 Task: Open Card Volunteer Work Review in Board Social Media Influencer Identification and Outreach to Workspace Leadership Coaching Services and add a team member Softage.4@softage.net, a label Red, a checklist Customer Relationship Management (CRM), an attachment from your google drive, a color Red and finally, add a card description 'Research and develop new service delivery process' and a comment 'This task requires us to be detail-oriented and meticulous, ensuring that we do not overlook anything important.'. Add a start date 'Jan 08, 1900' with a due date 'Jan 15, 1900'
Action: Mouse moved to (86, 404)
Screenshot: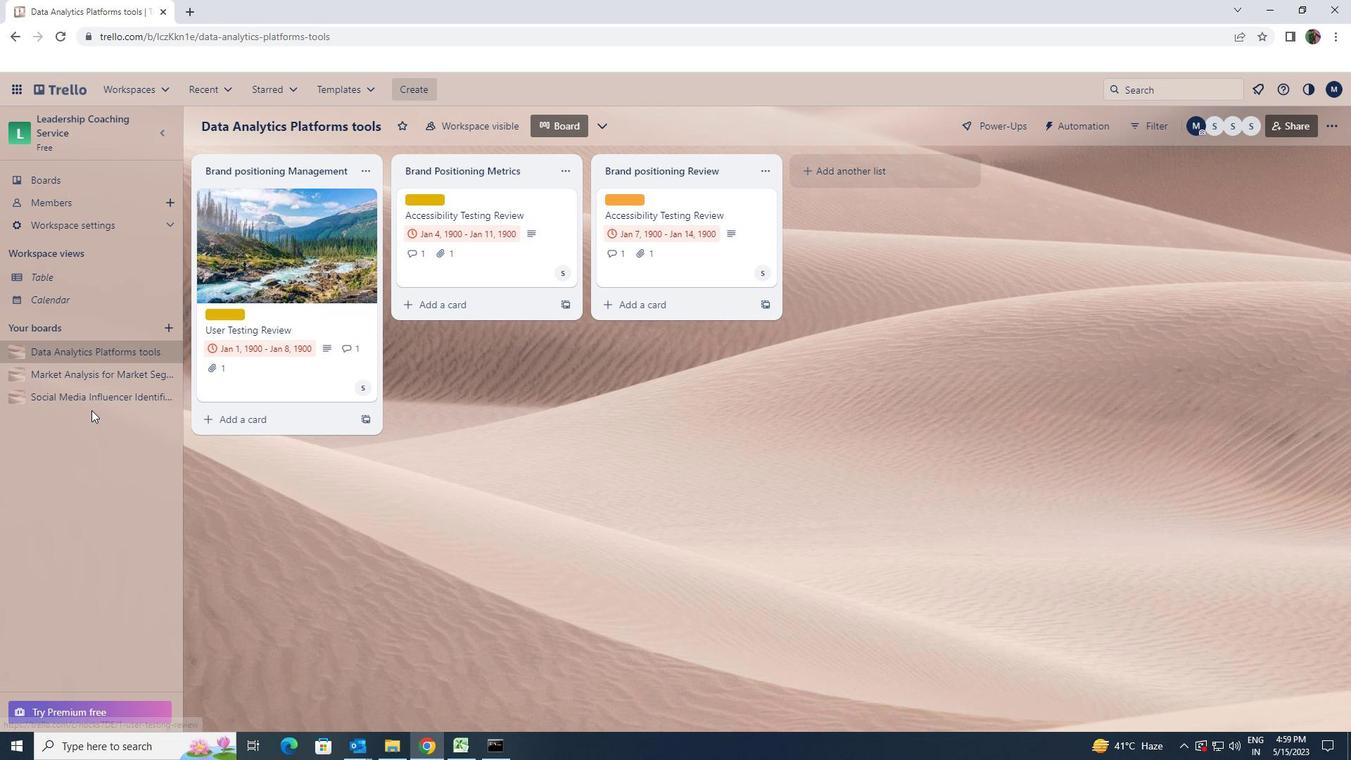 
Action: Mouse pressed left at (86, 404)
Screenshot: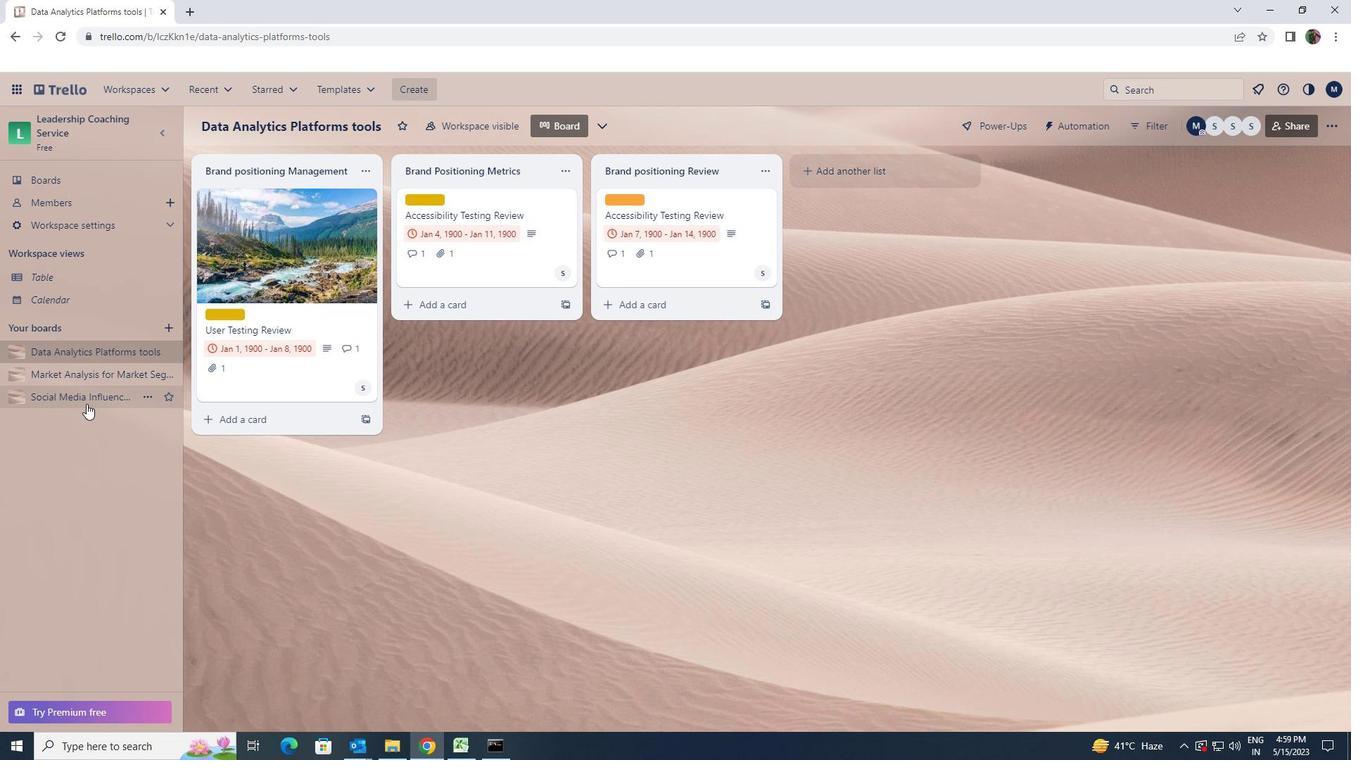 
Action: Mouse moved to (725, 207)
Screenshot: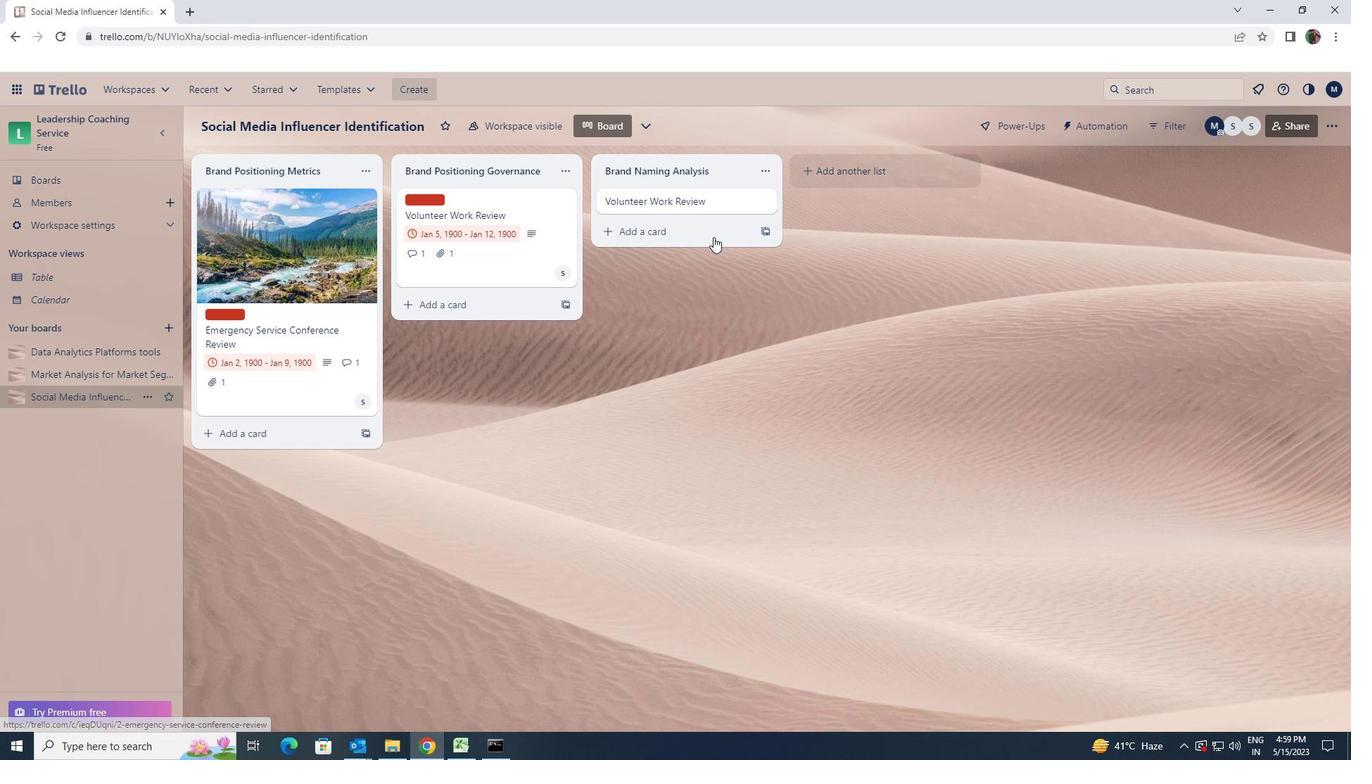 
Action: Mouse pressed left at (725, 207)
Screenshot: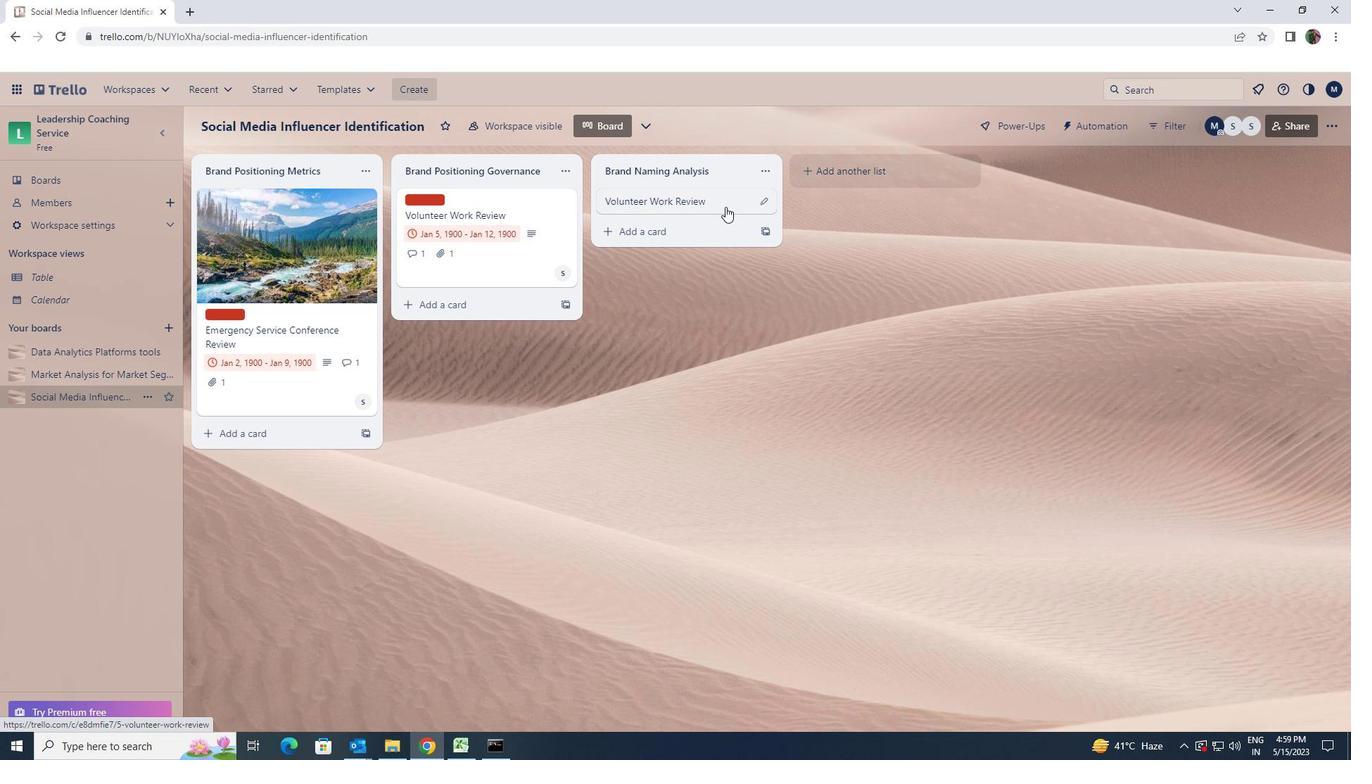 
Action: Mouse moved to (832, 204)
Screenshot: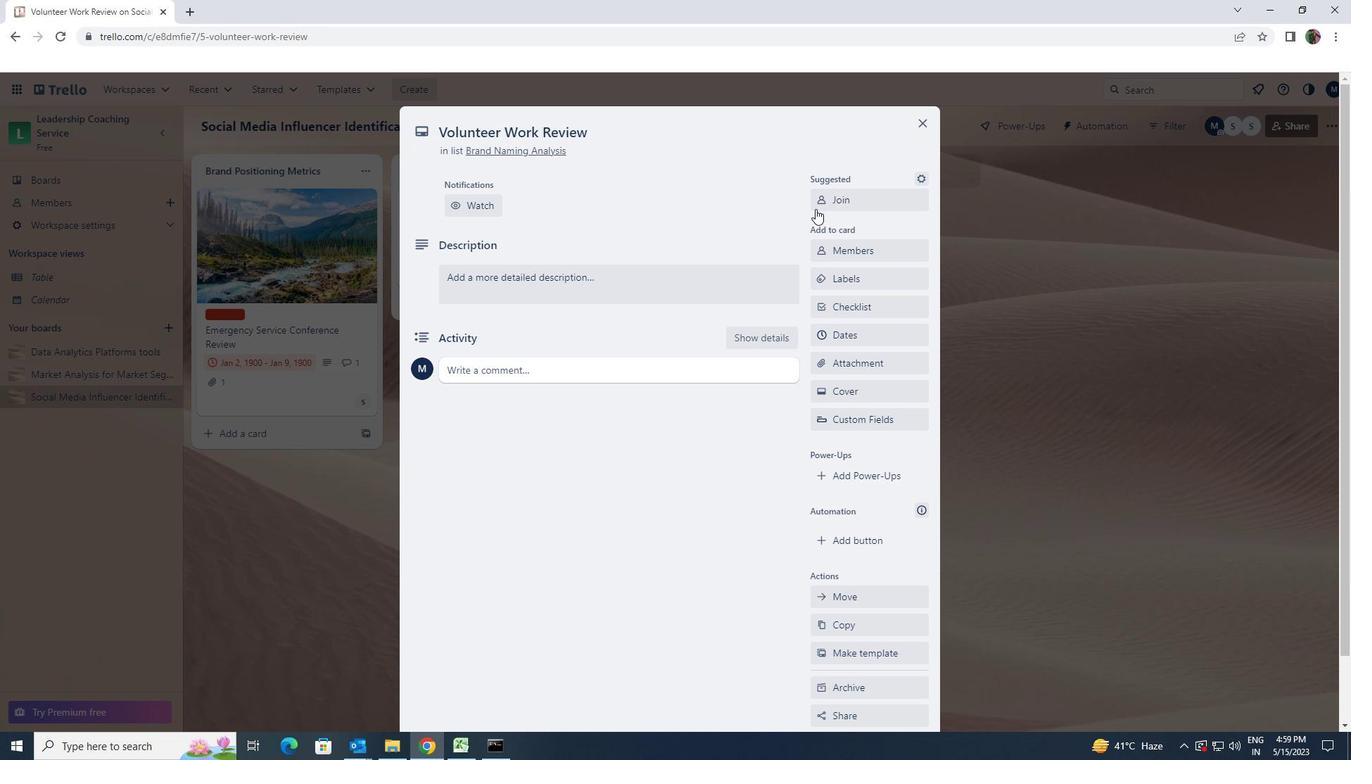 
Action: Mouse pressed left at (832, 204)
Screenshot: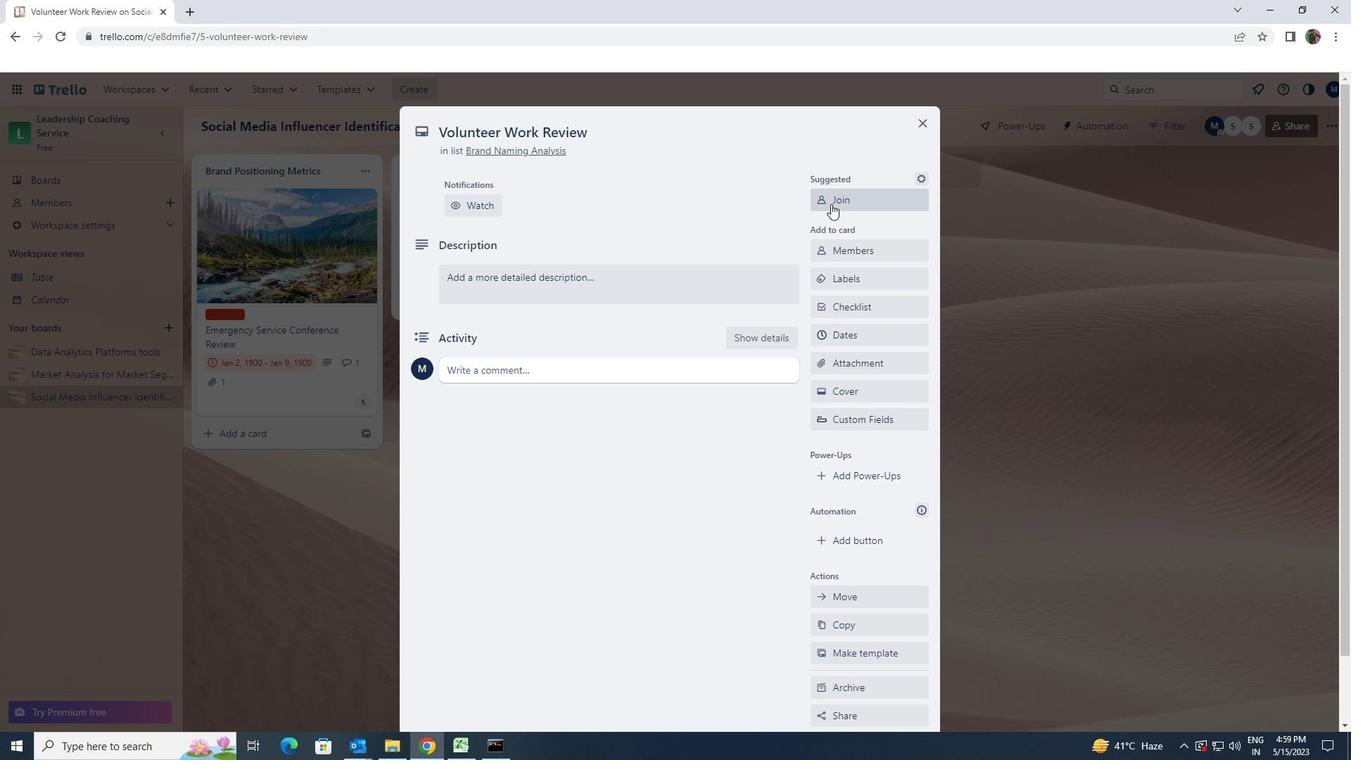 
Action: Mouse pressed left at (832, 204)
Screenshot: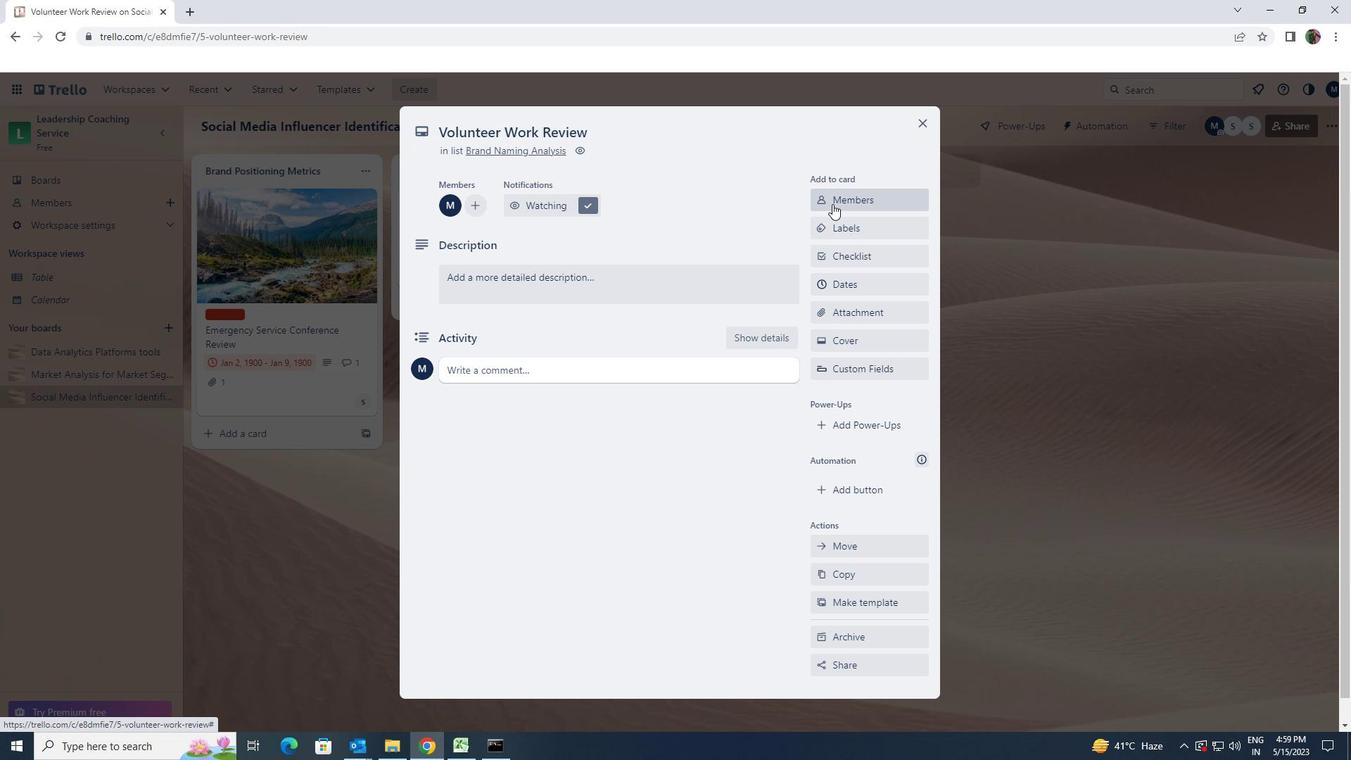
Action: Key pressed softage.4<Key.shift>@SOFTAGE.NET
Screenshot: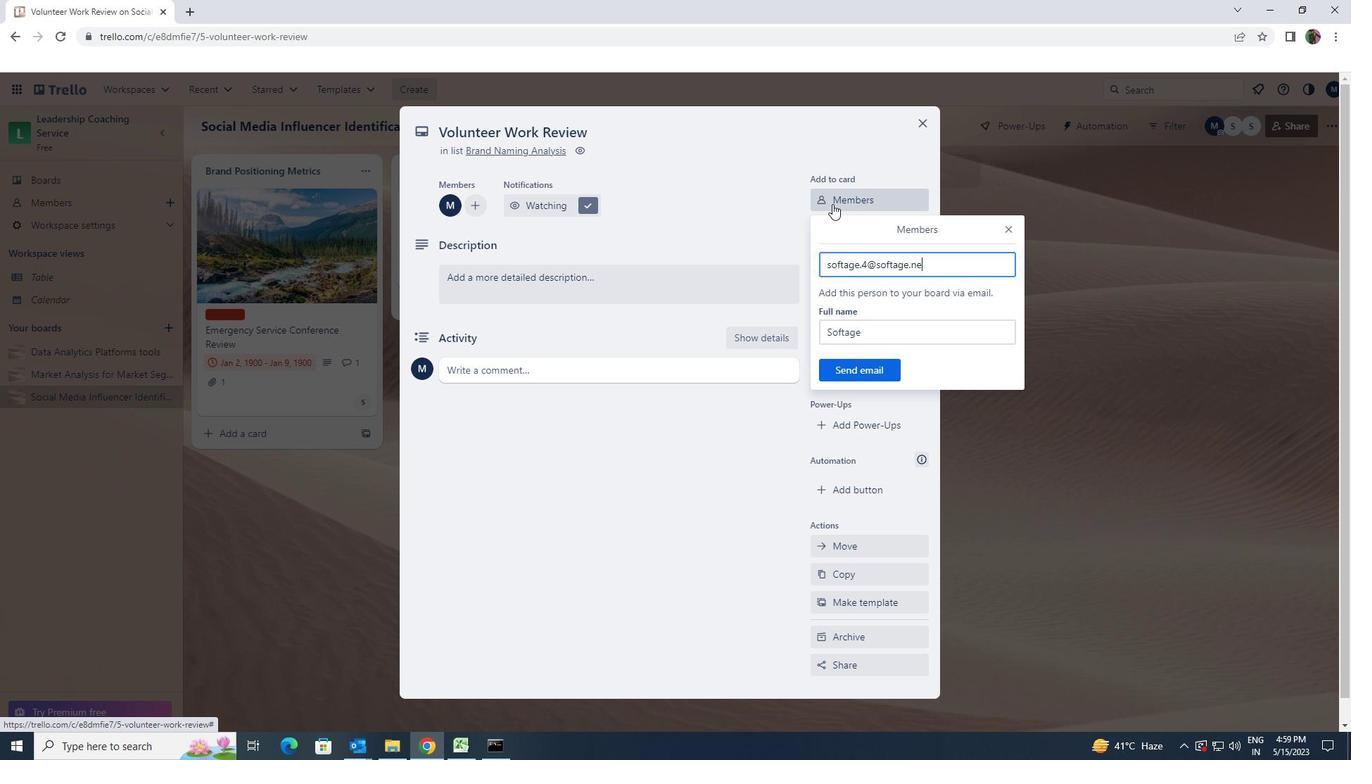 
Action: Mouse moved to (855, 360)
Screenshot: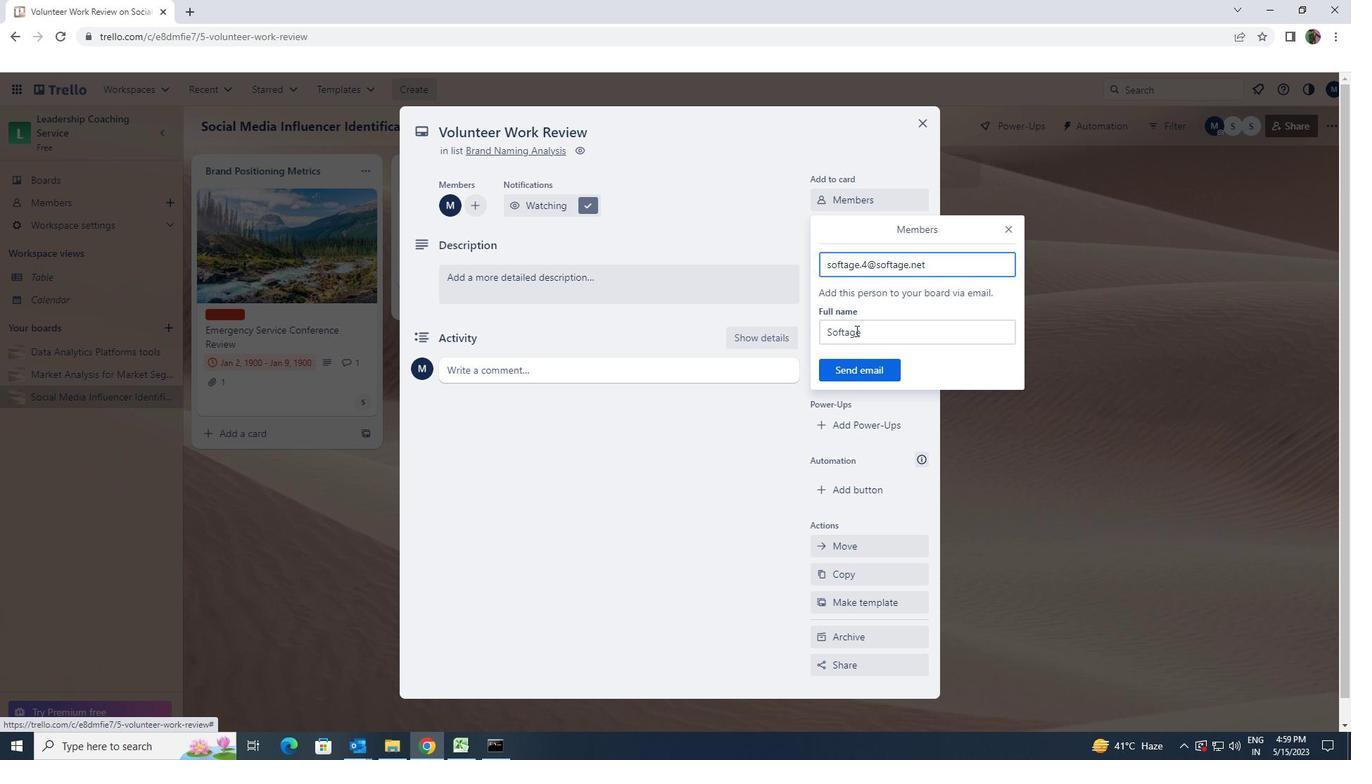 
Action: Mouse pressed left at (855, 360)
Screenshot: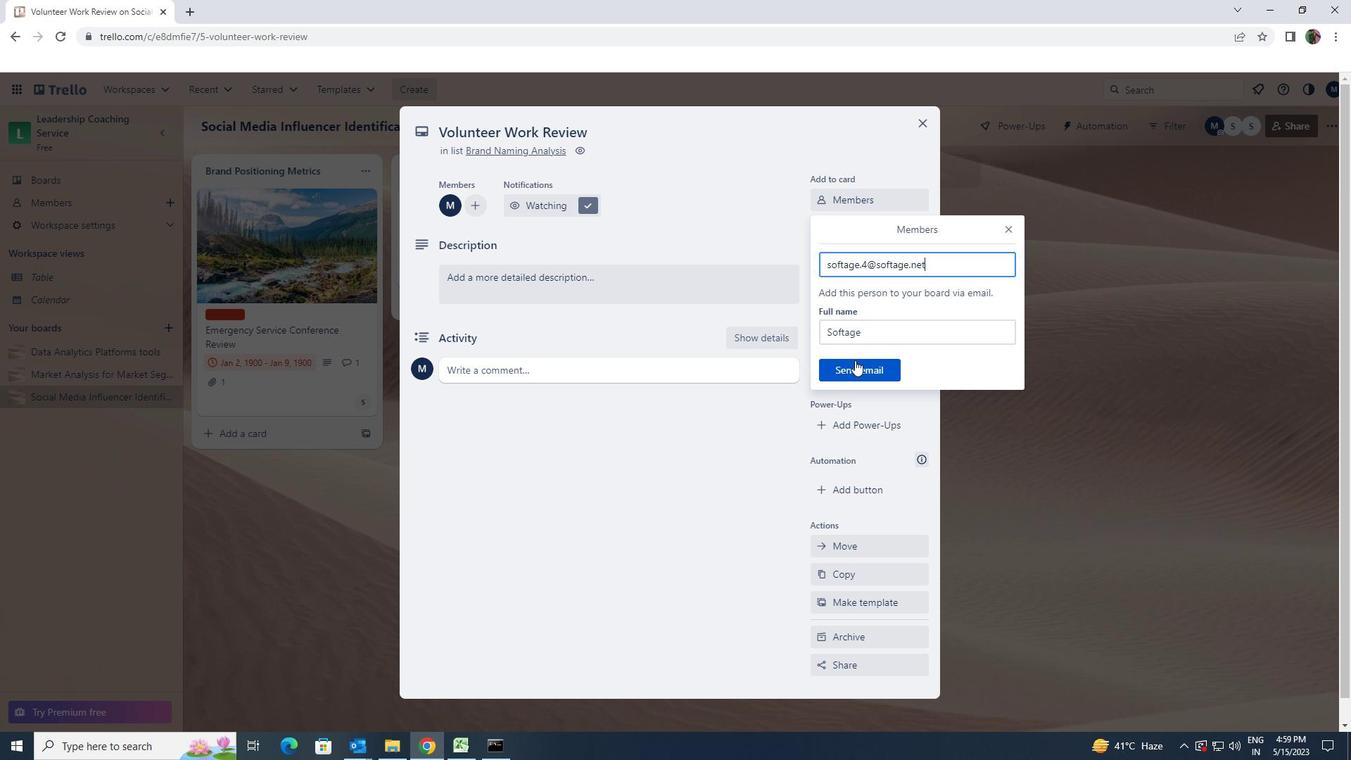 
Action: Mouse moved to (862, 232)
Screenshot: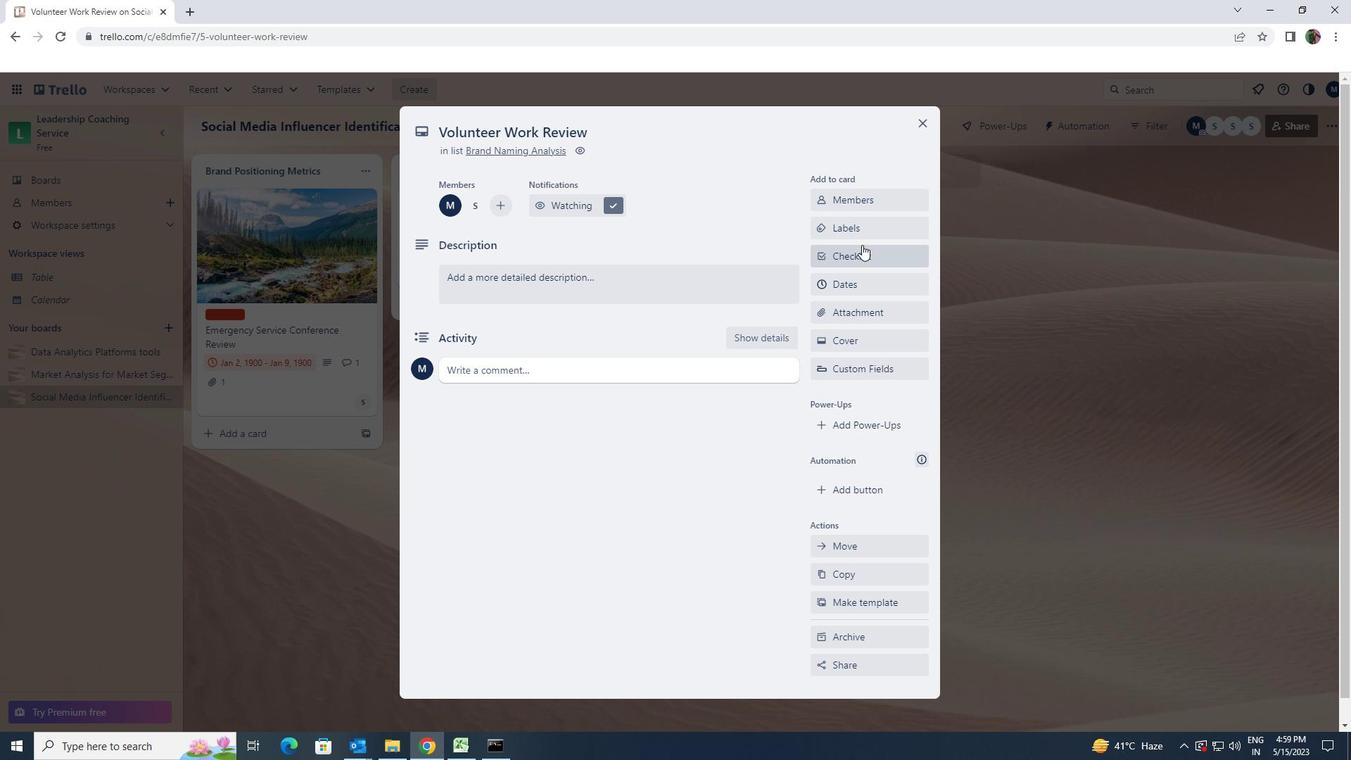 
Action: Mouse pressed left at (862, 232)
Screenshot: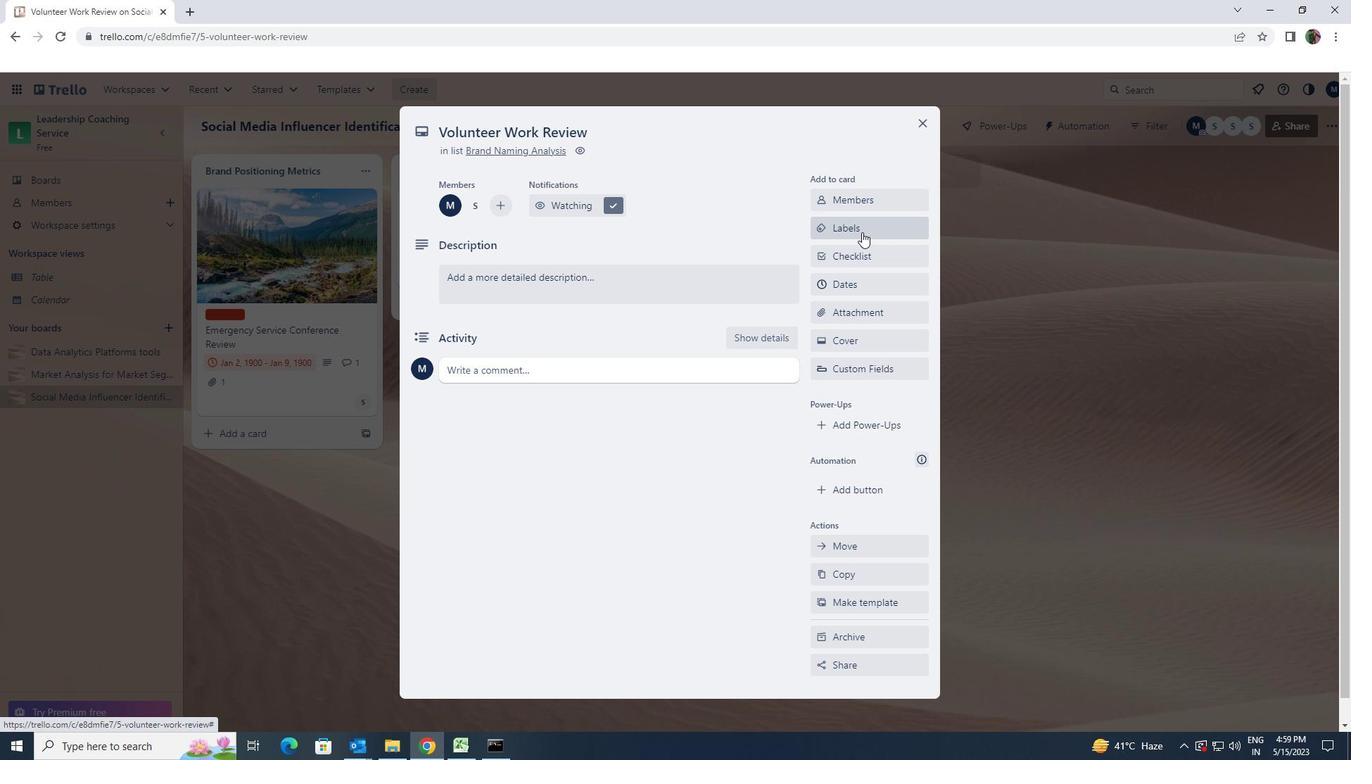 
Action: Mouse moved to (881, 433)
Screenshot: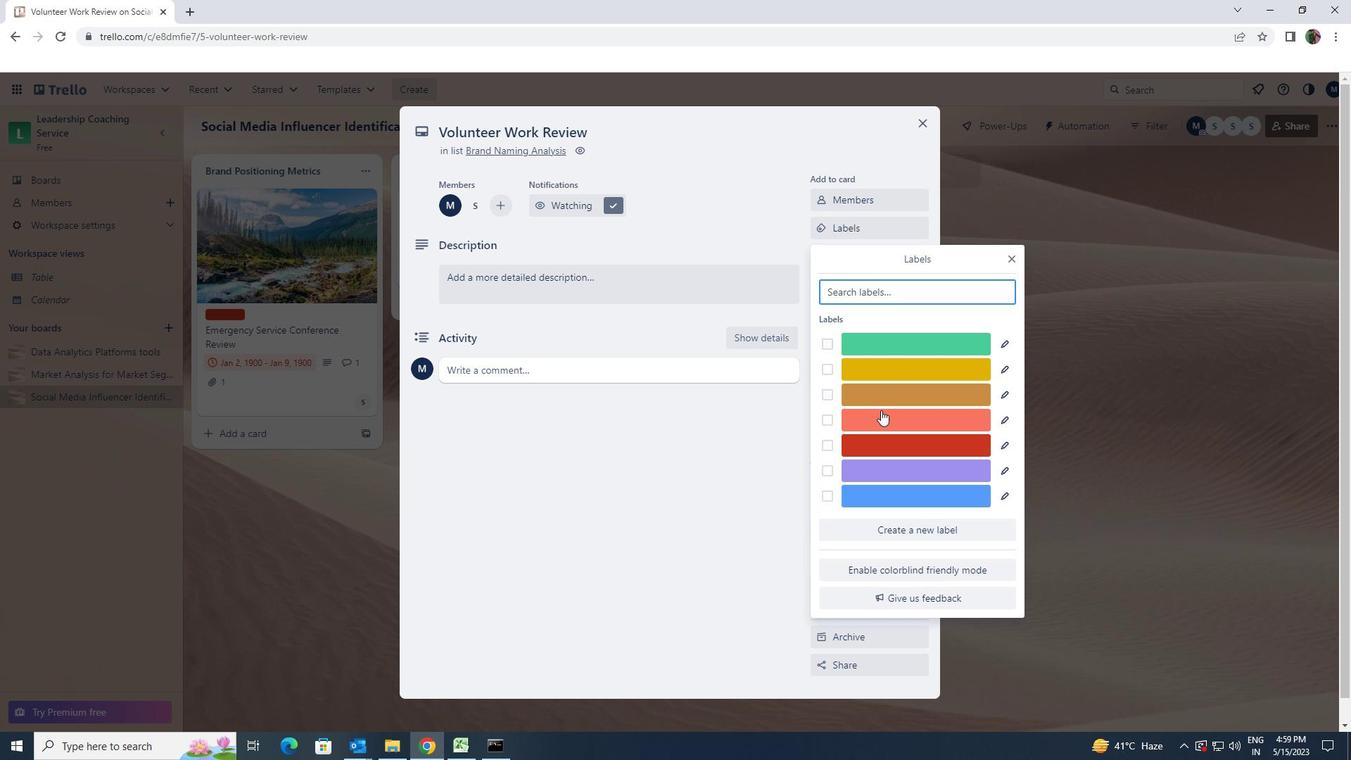 
Action: Mouse pressed left at (881, 433)
Screenshot: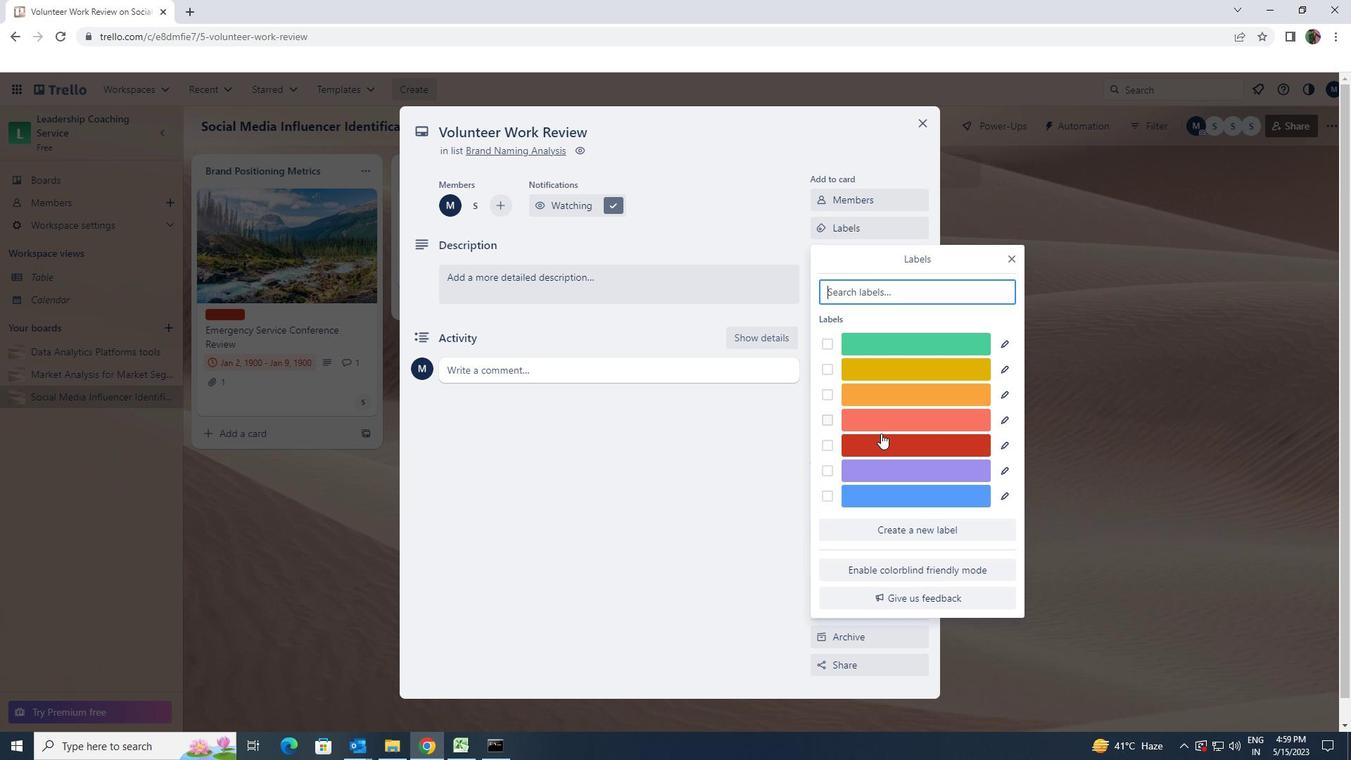
Action: Mouse moved to (881, 439)
Screenshot: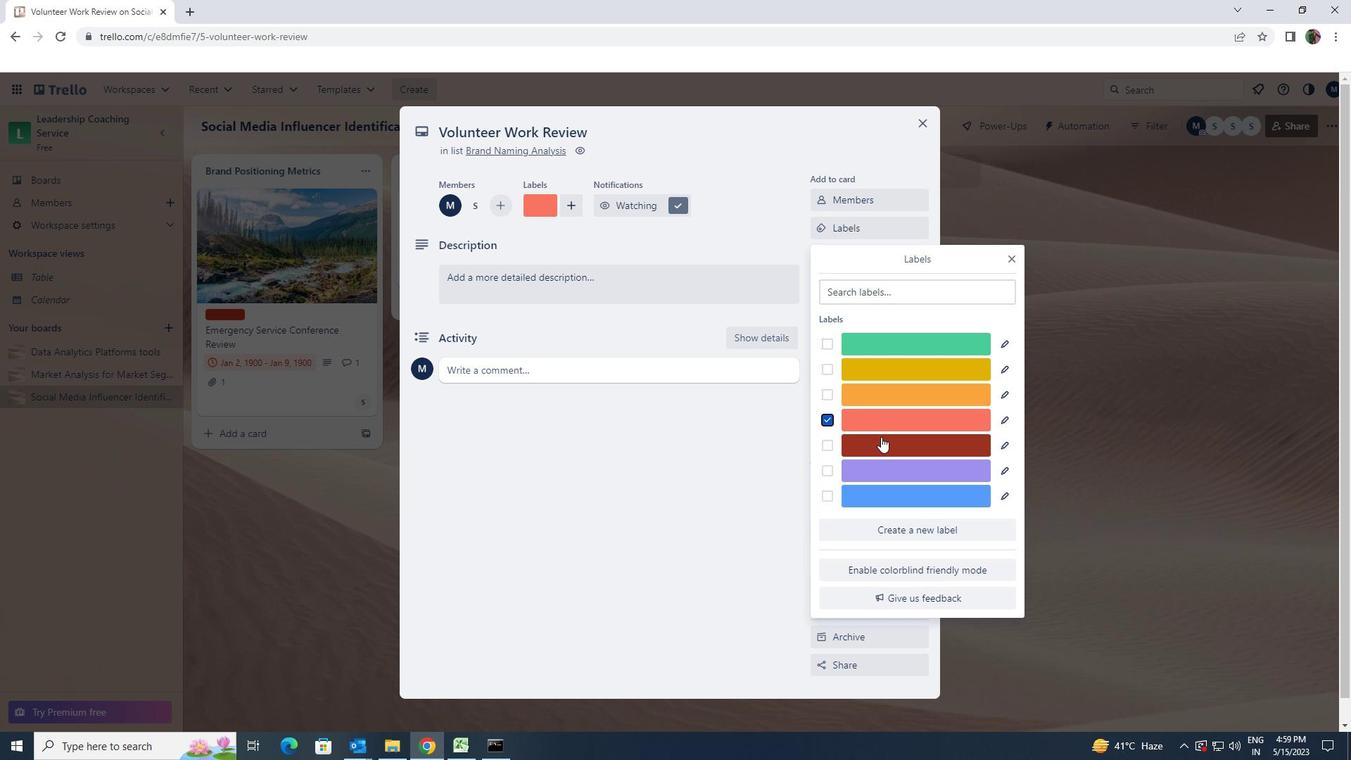 
Action: Mouse pressed left at (881, 439)
Screenshot: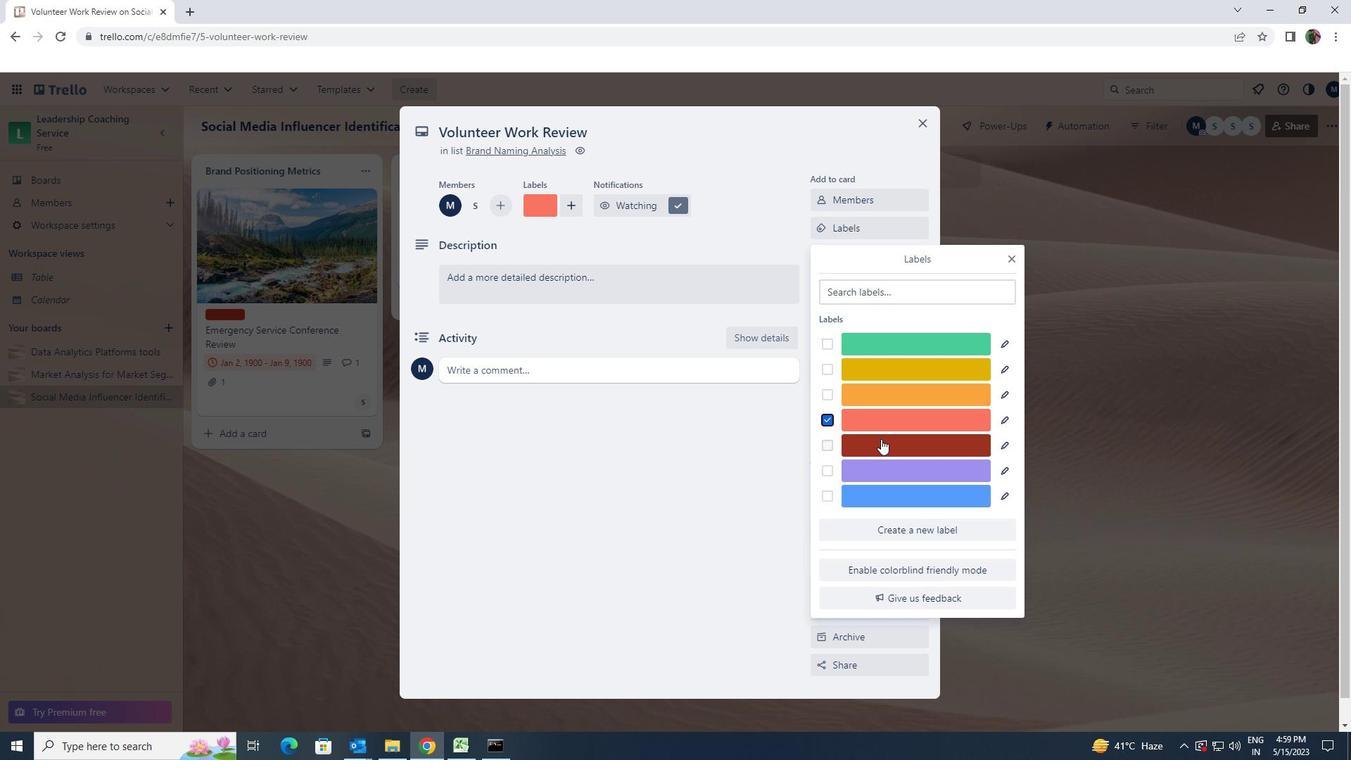 
Action: Mouse moved to (830, 416)
Screenshot: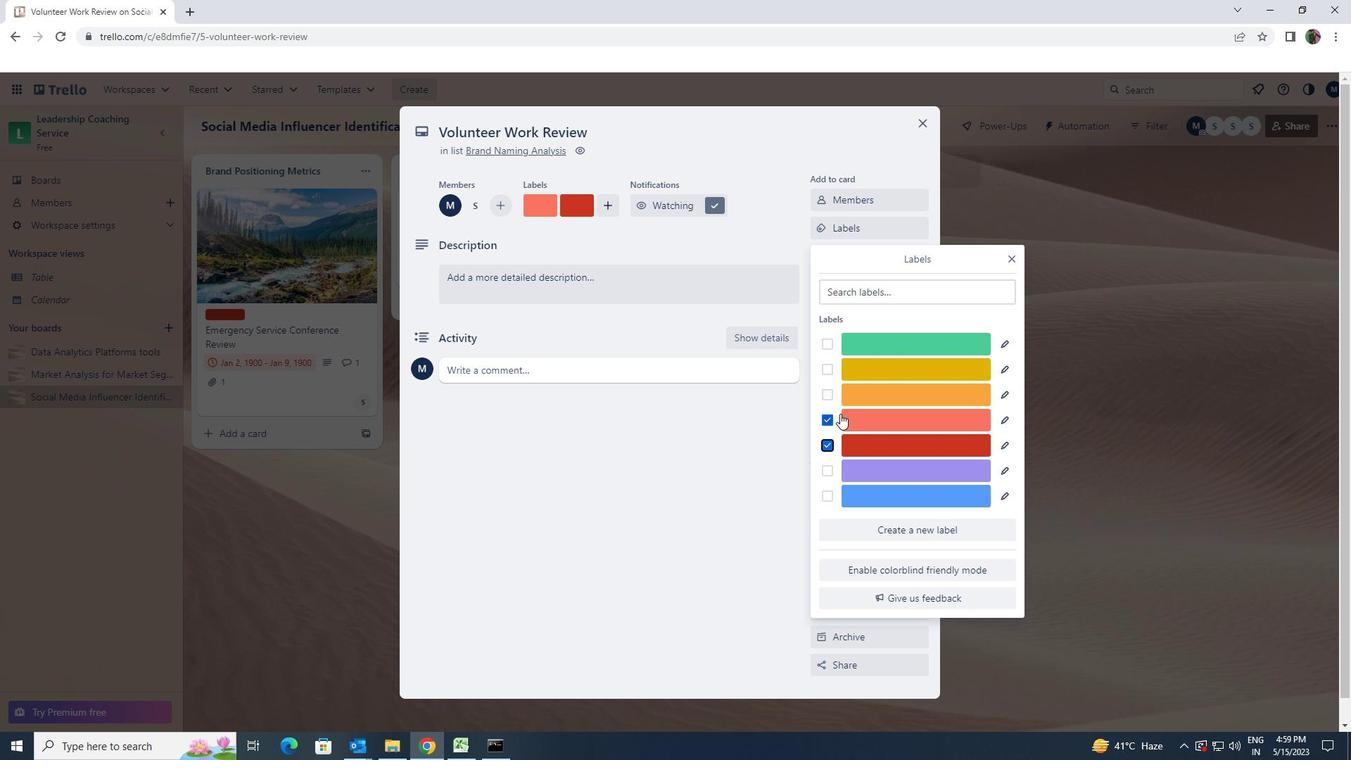 
Action: Mouse pressed left at (830, 416)
Screenshot: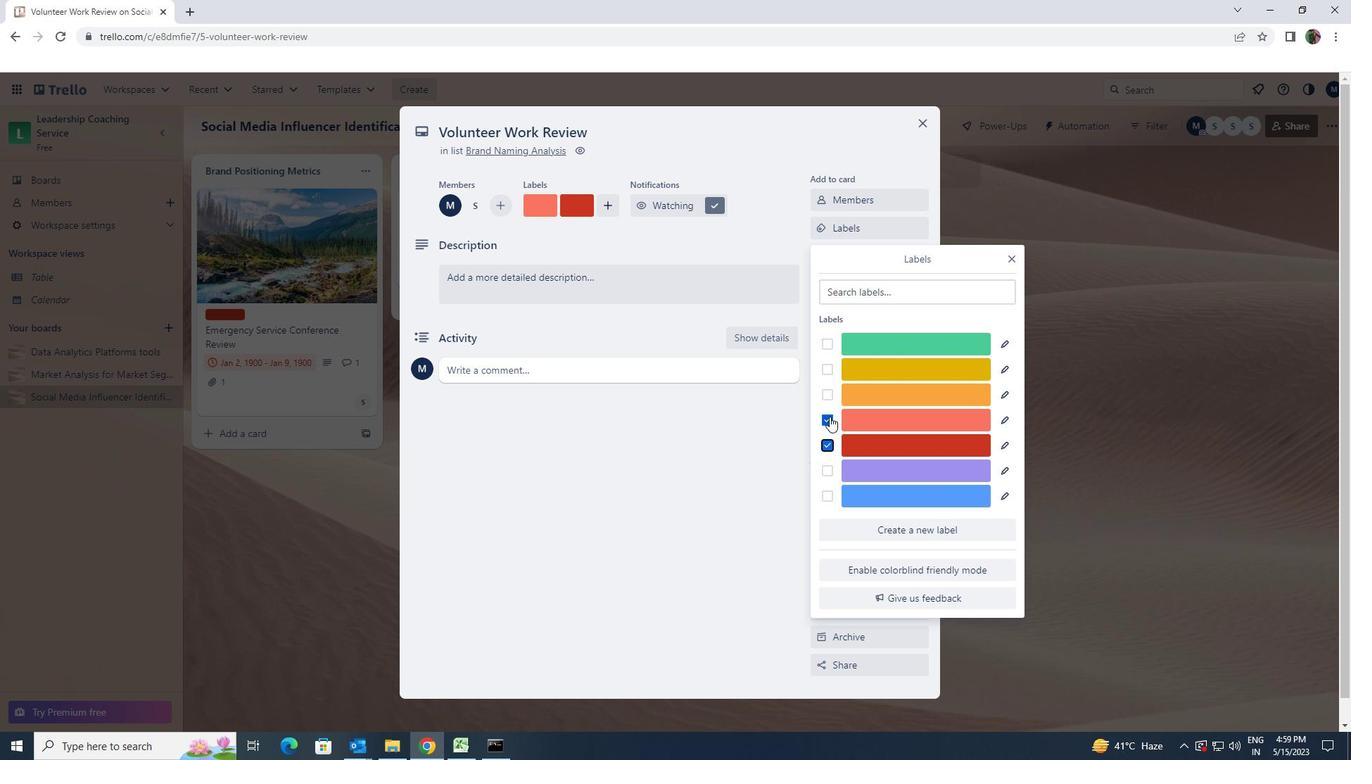 
Action: Mouse moved to (1011, 262)
Screenshot: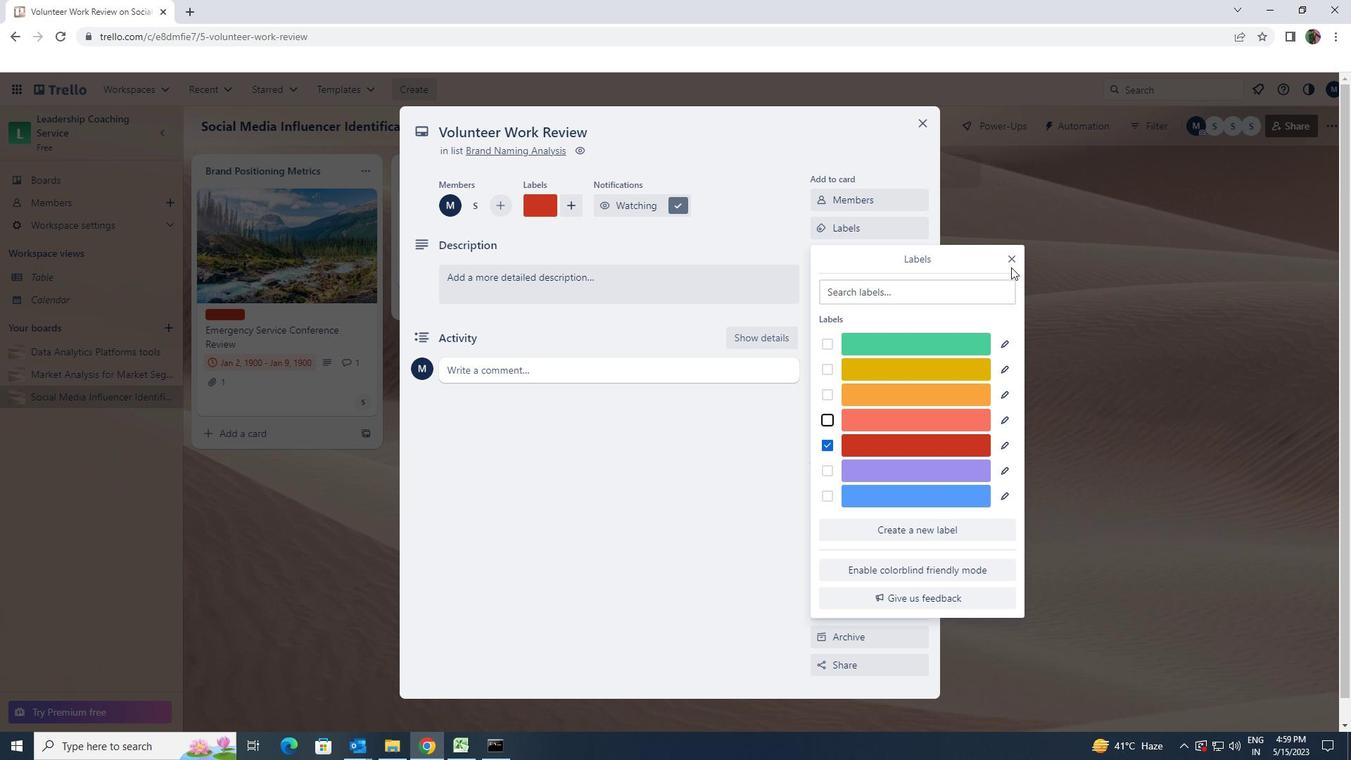
Action: Mouse pressed left at (1011, 262)
Screenshot: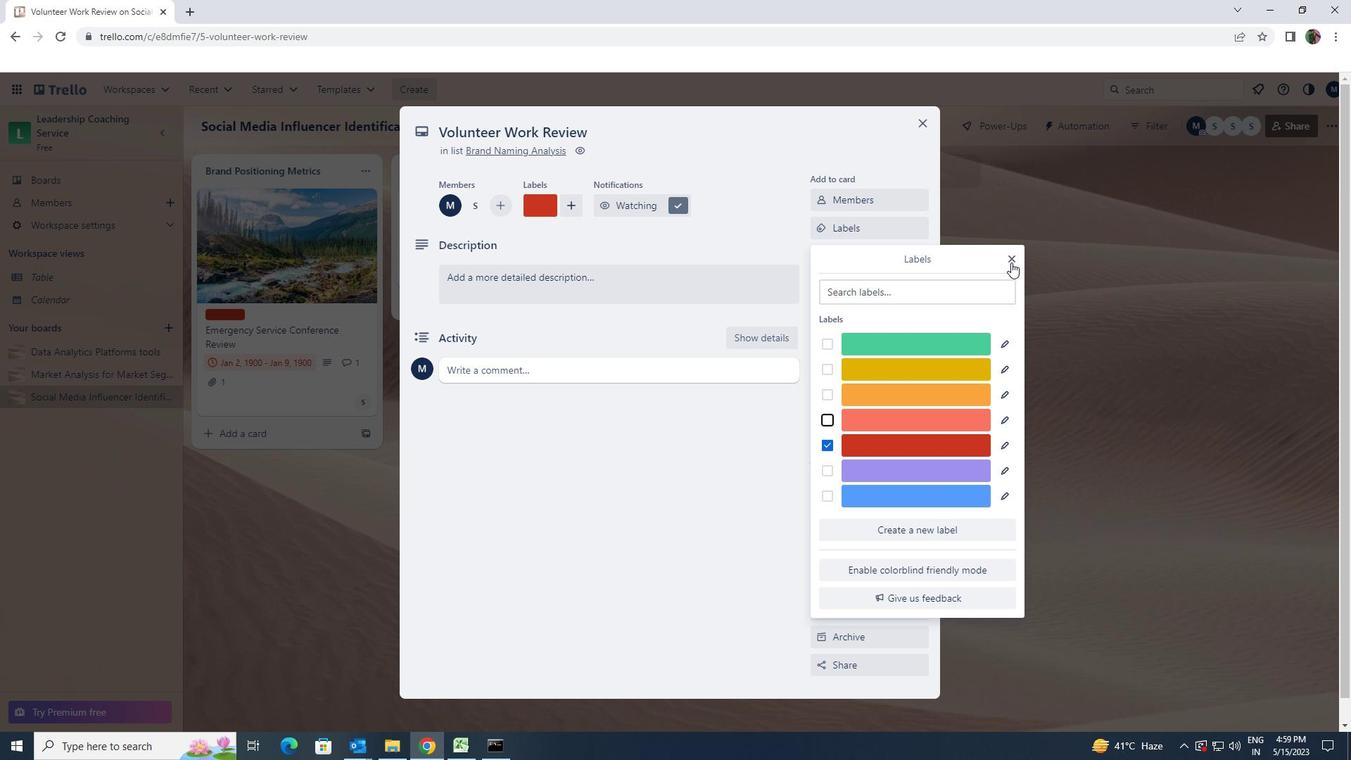 
Action: Mouse moved to (856, 262)
Screenshot: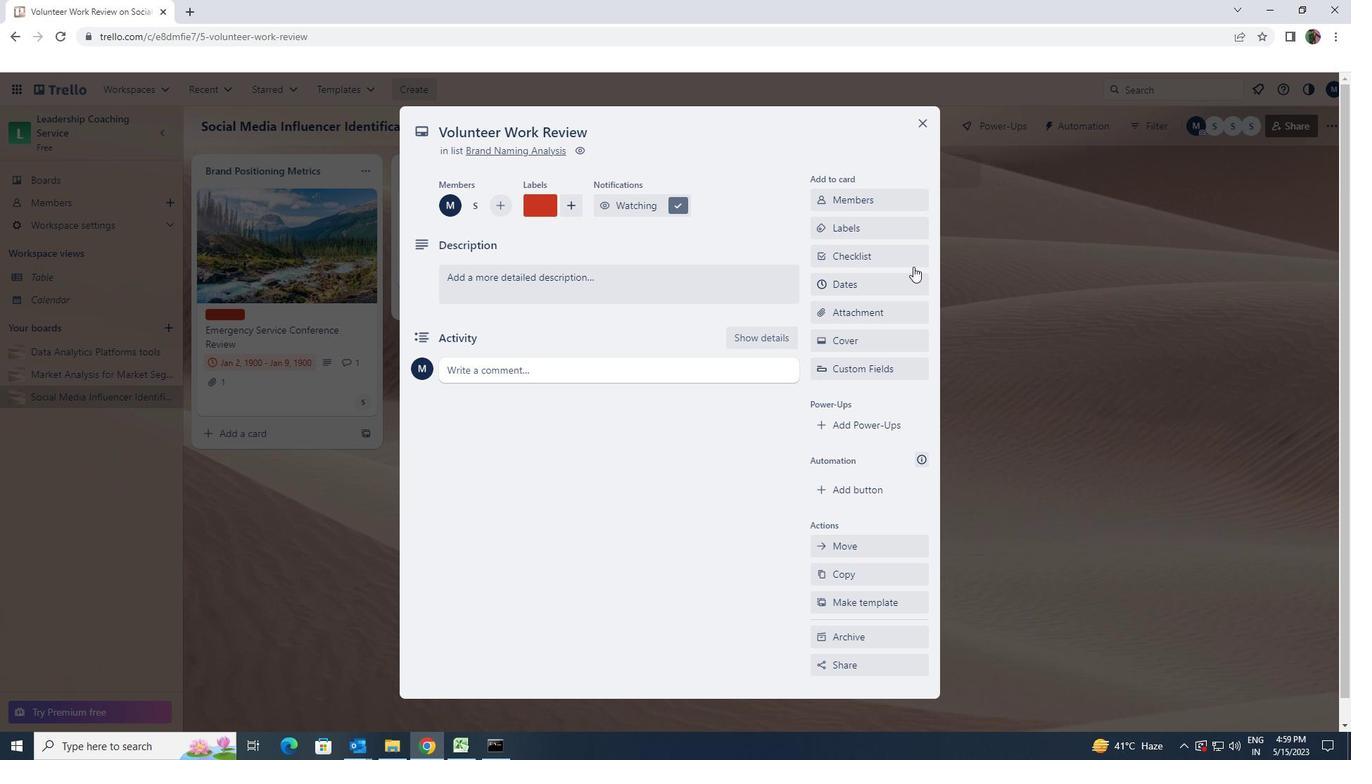 
Action: Mouse pressed left at (856, 262)
Screenshot: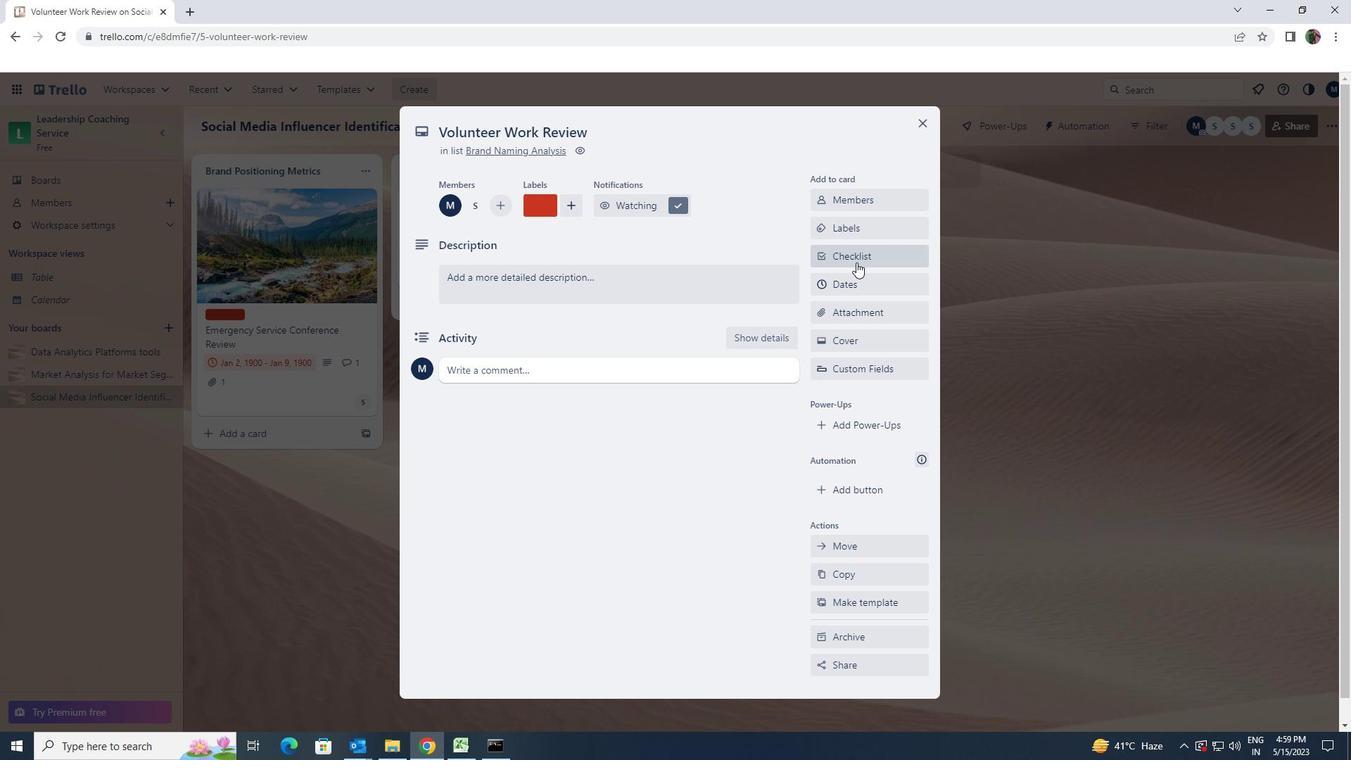 
Action: Key pressed <Key.shift>CUD<Key.backspace>STOMER<Key.space>RELS<Key.backspace>S<Key.backspace>S<Key.backspace>ATIONSHIP<Key.space><Key.shift>MANAGEMENT<Key.space><Key.shift_r><Key.shift_r><Key.shift_r><Key.shift_r>(<Key.shift>CRM<Key.shift_r>)
Screenshot: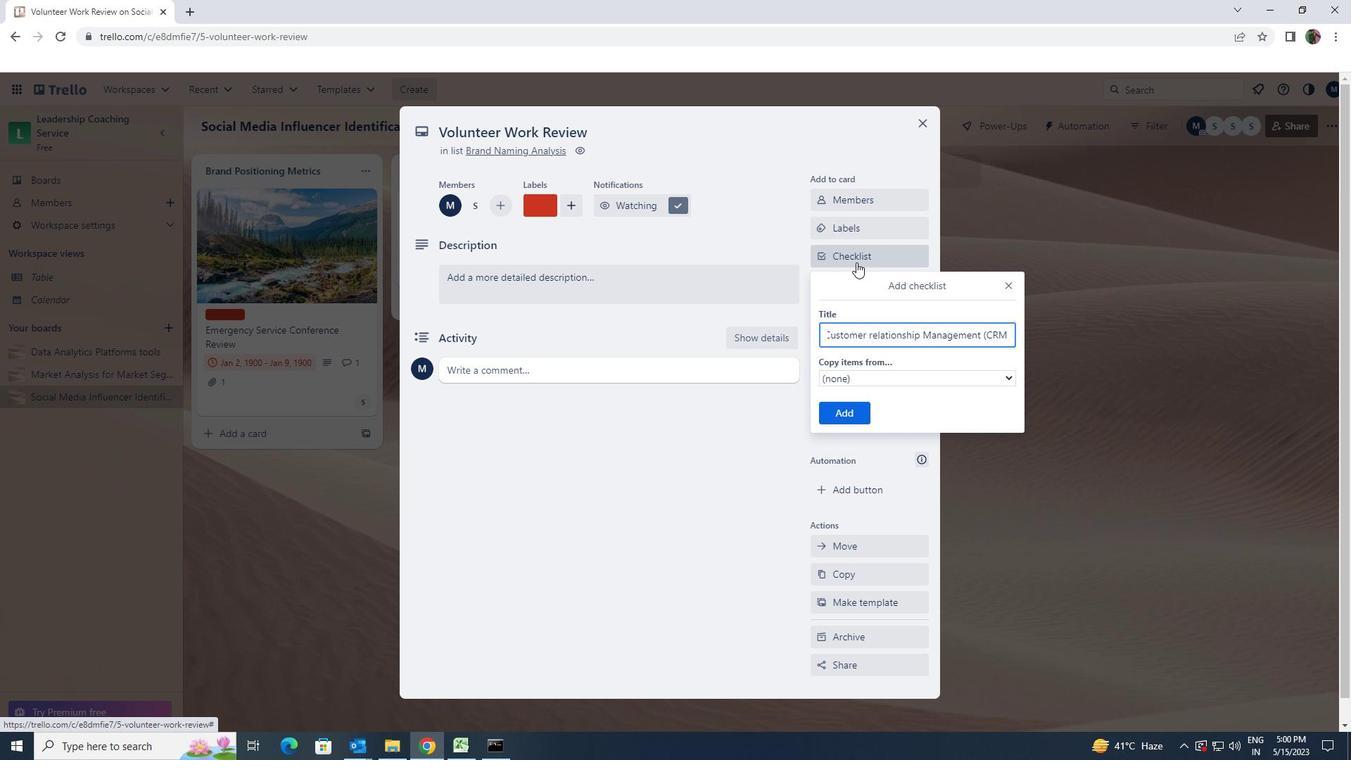 
Action: Mouse moved to (859, 405)
Screenshot: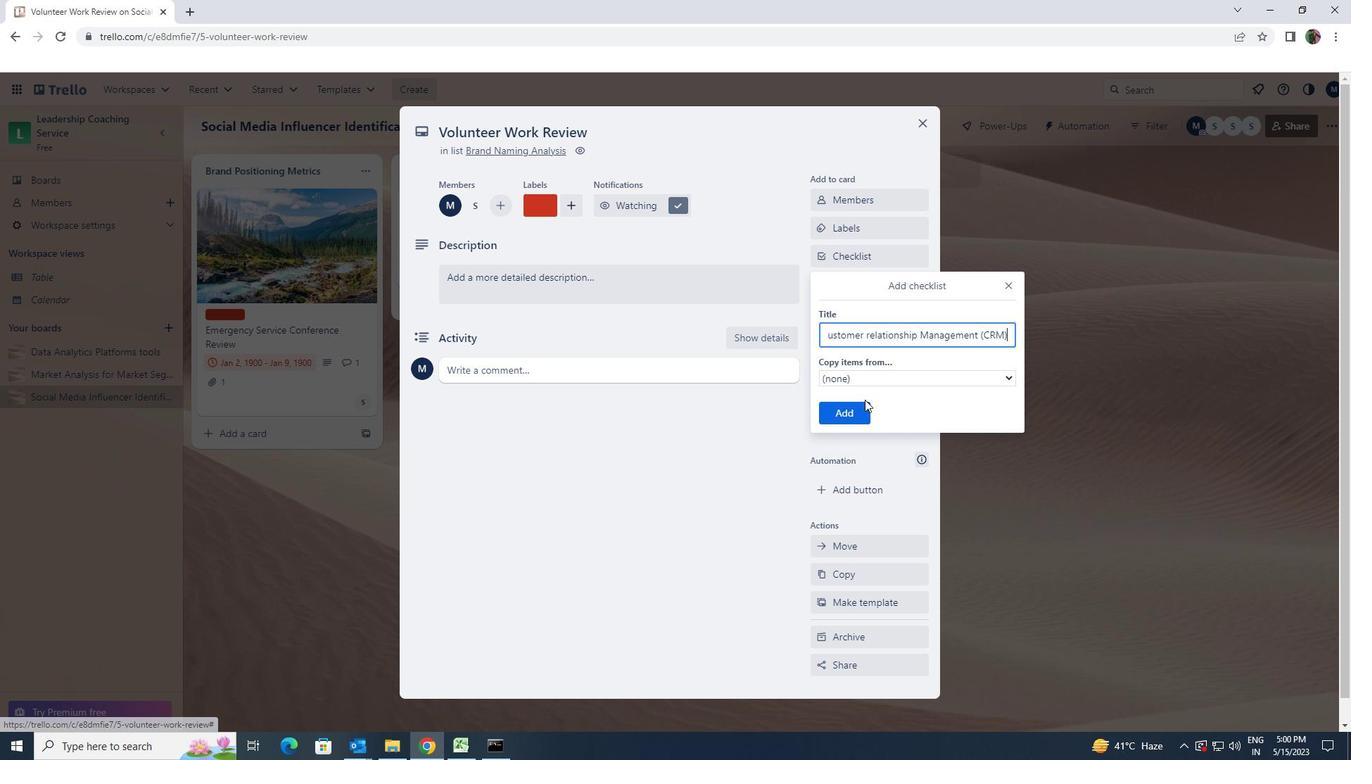 
Action: Mouse pressed left at (859, 405)
Screenshot: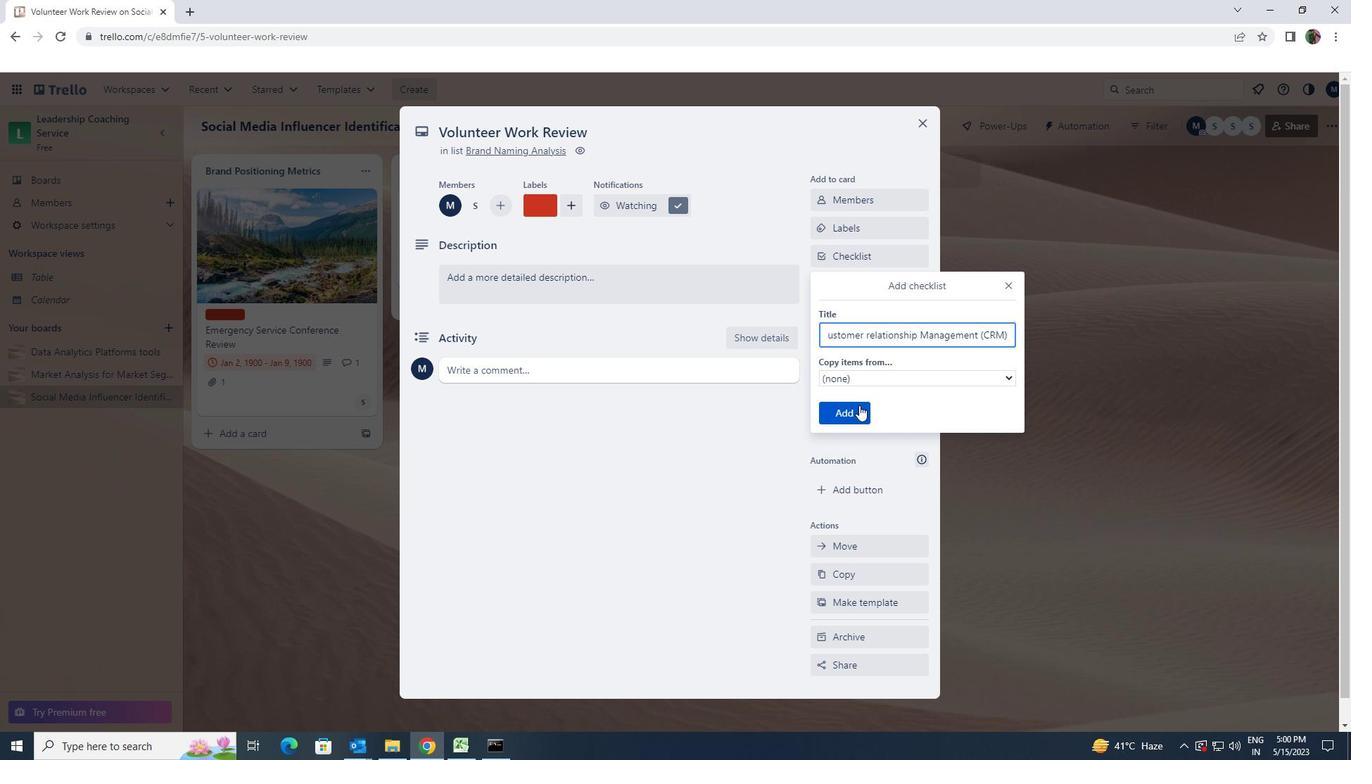 
Action: Mouse moved to (857, 316)
Screenshot: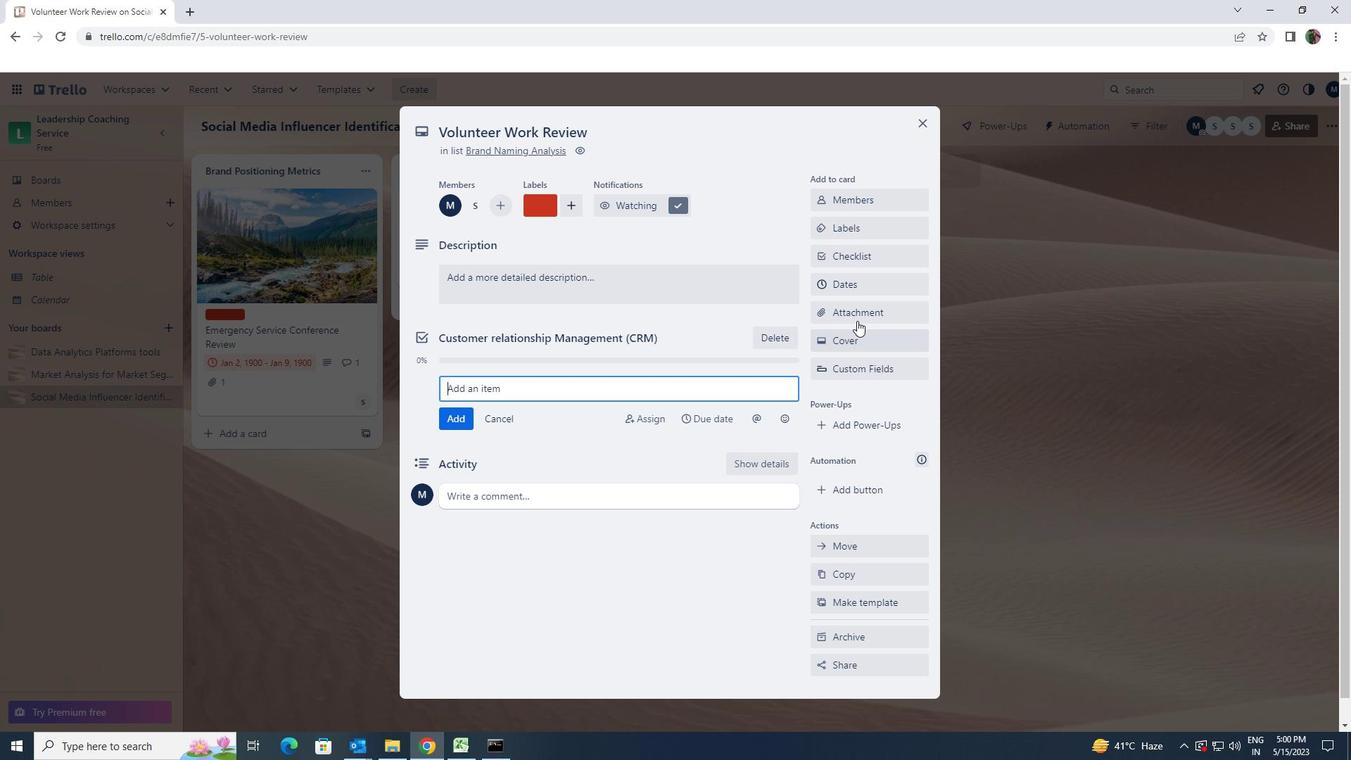 
Action: Mouse pressed left at (857, 316)
Screenshot: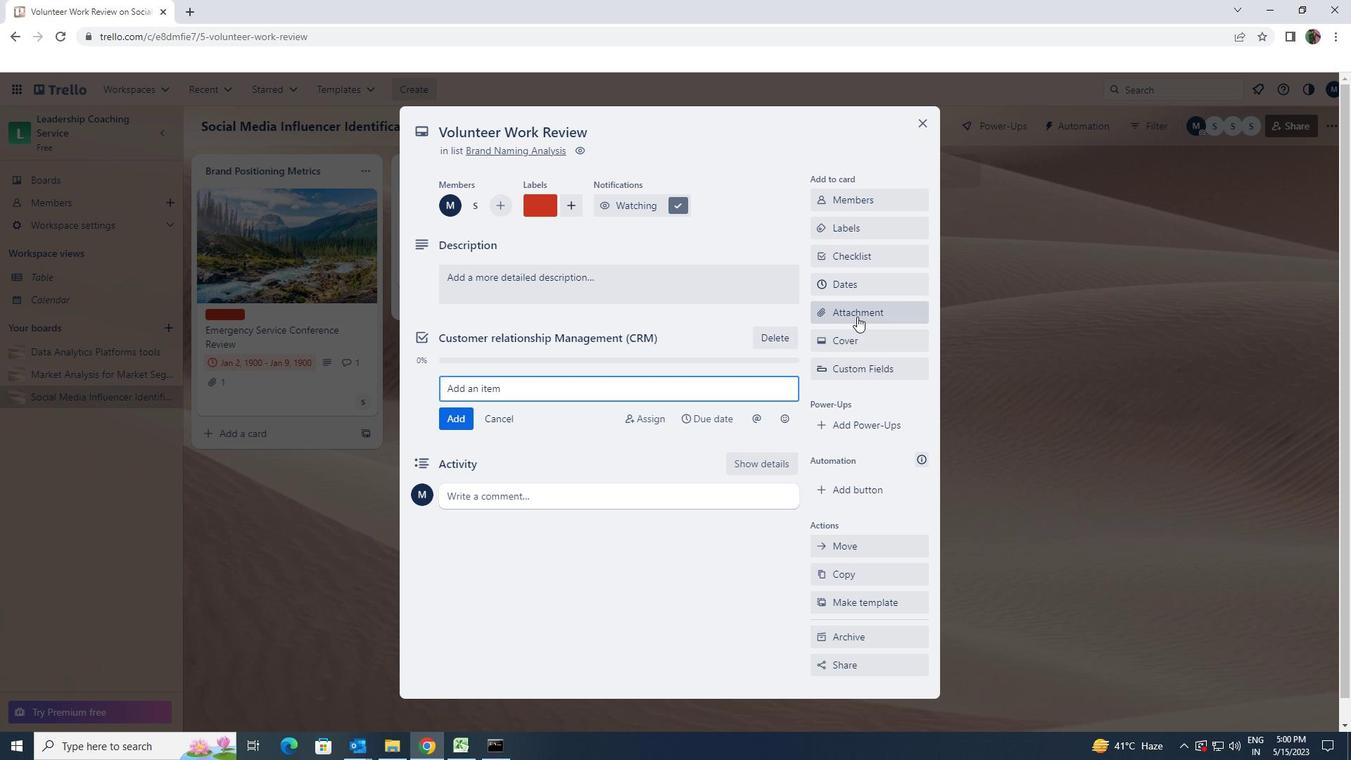 
Action: Mouse moved to (874, 427)
Screenshot: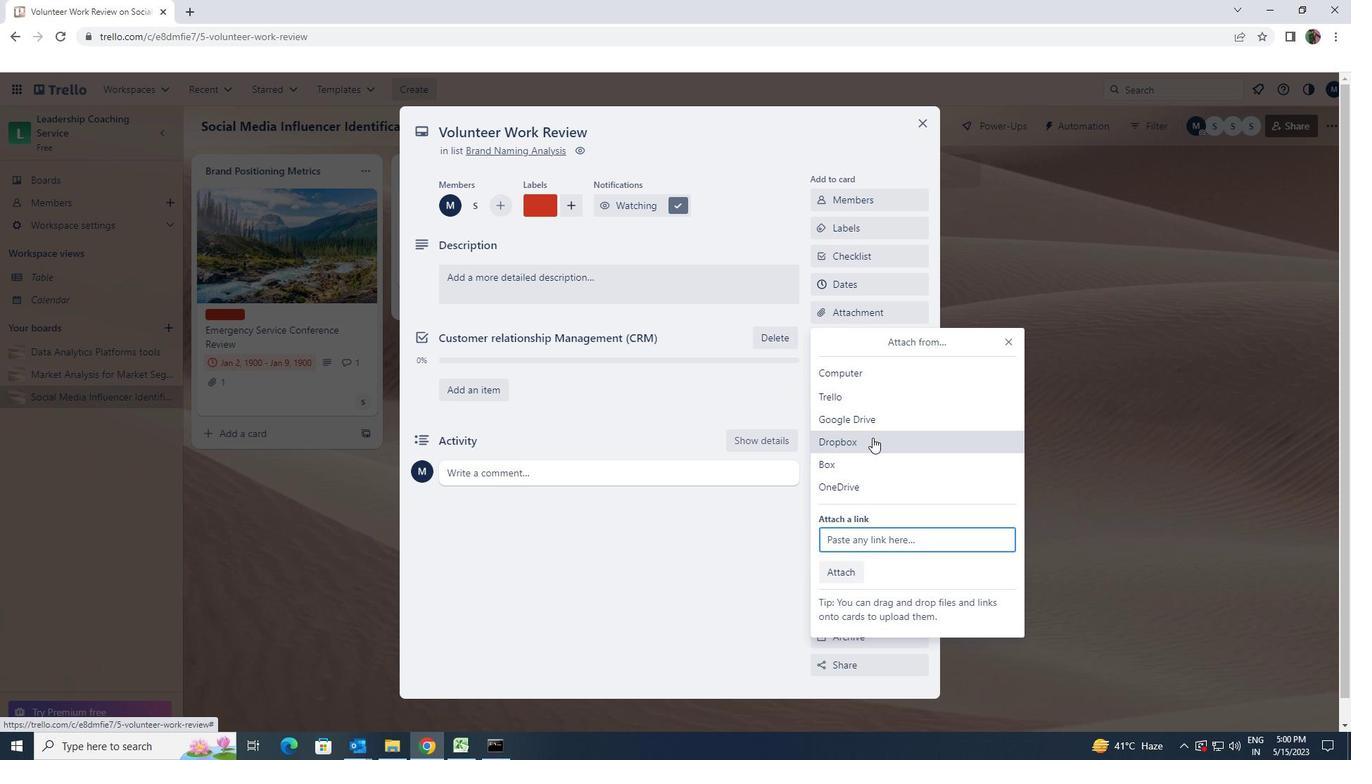 
Action: Mouse pressed left at (874, 427)
Screenshot: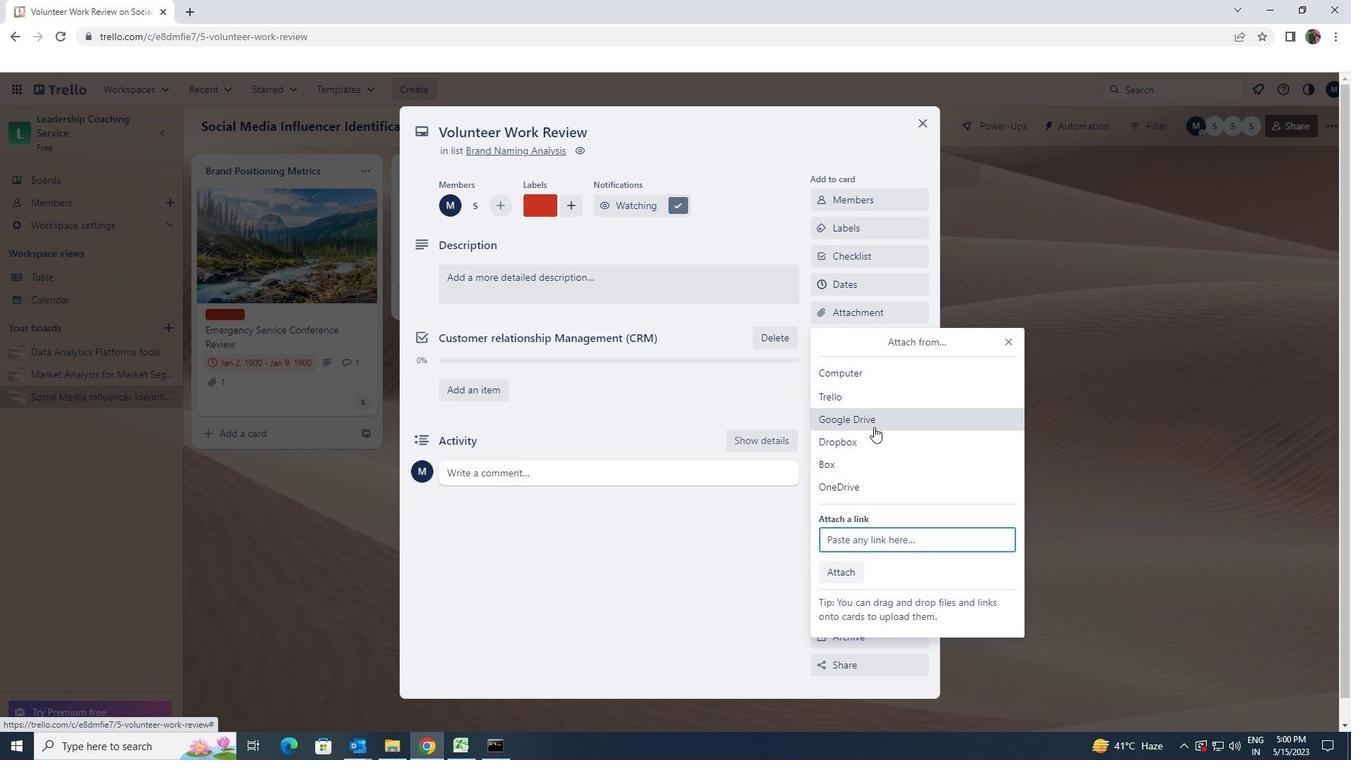 
Action: Mouse moved to (652, 396)
Screenshot: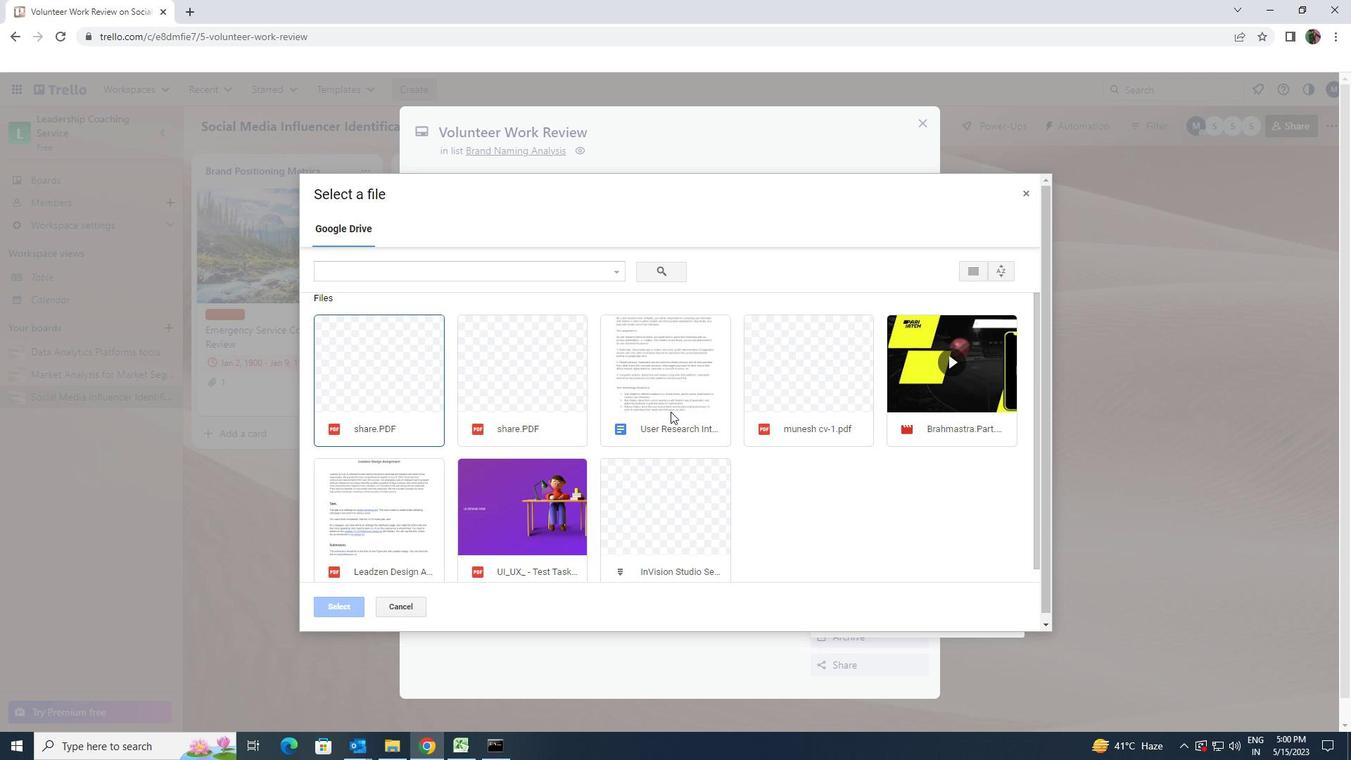 
Action: Mouse pressed left at (652, 396)
Screenshot: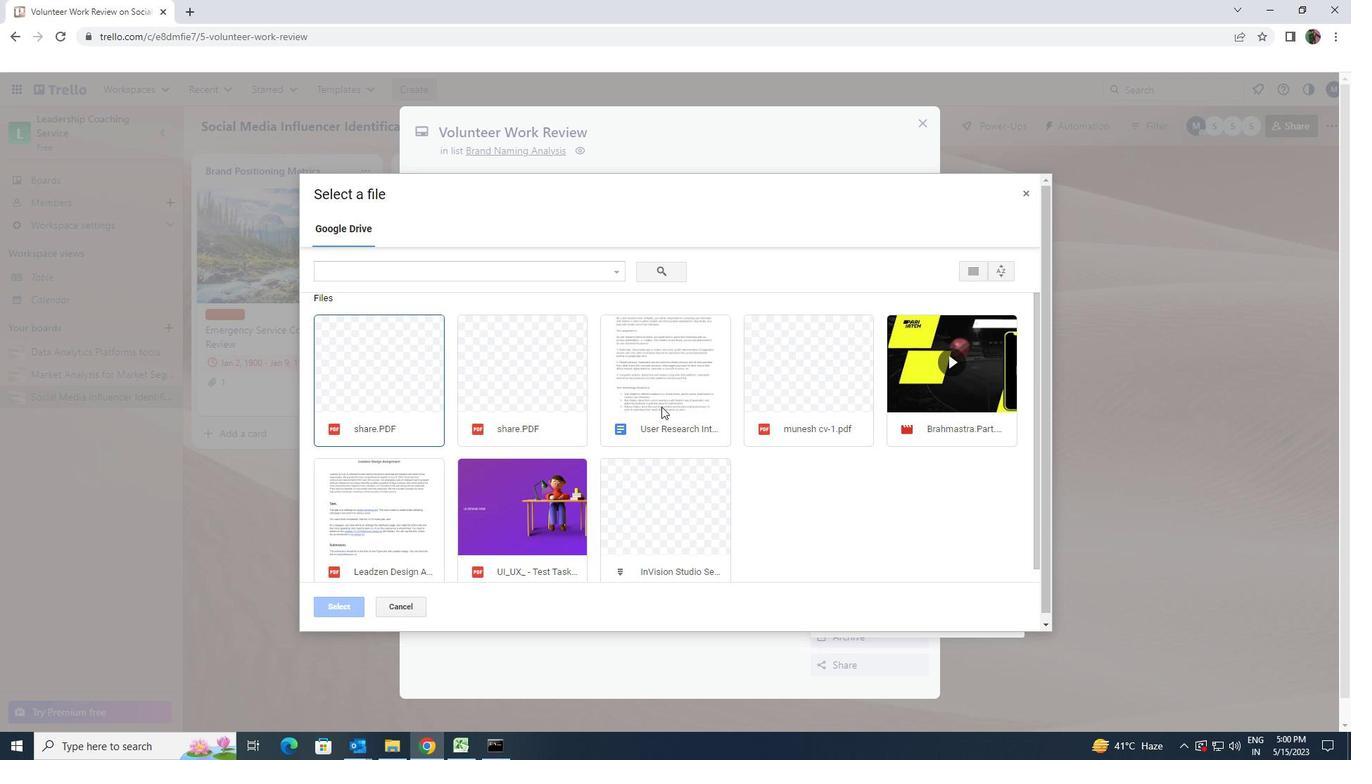 
Action: Mouse moved to (342, 606)
Screenshot: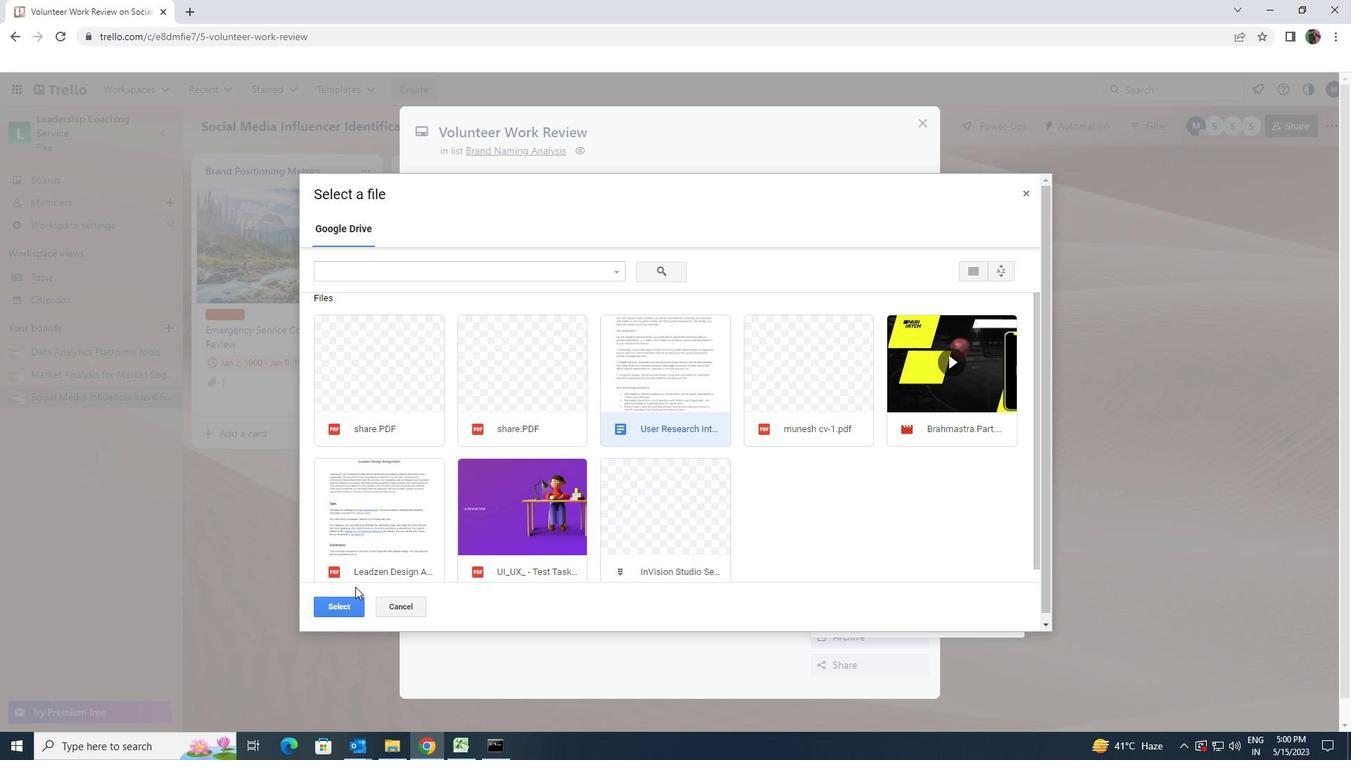 
Action: Mouse pressed left at (342, 606)
Screenshot: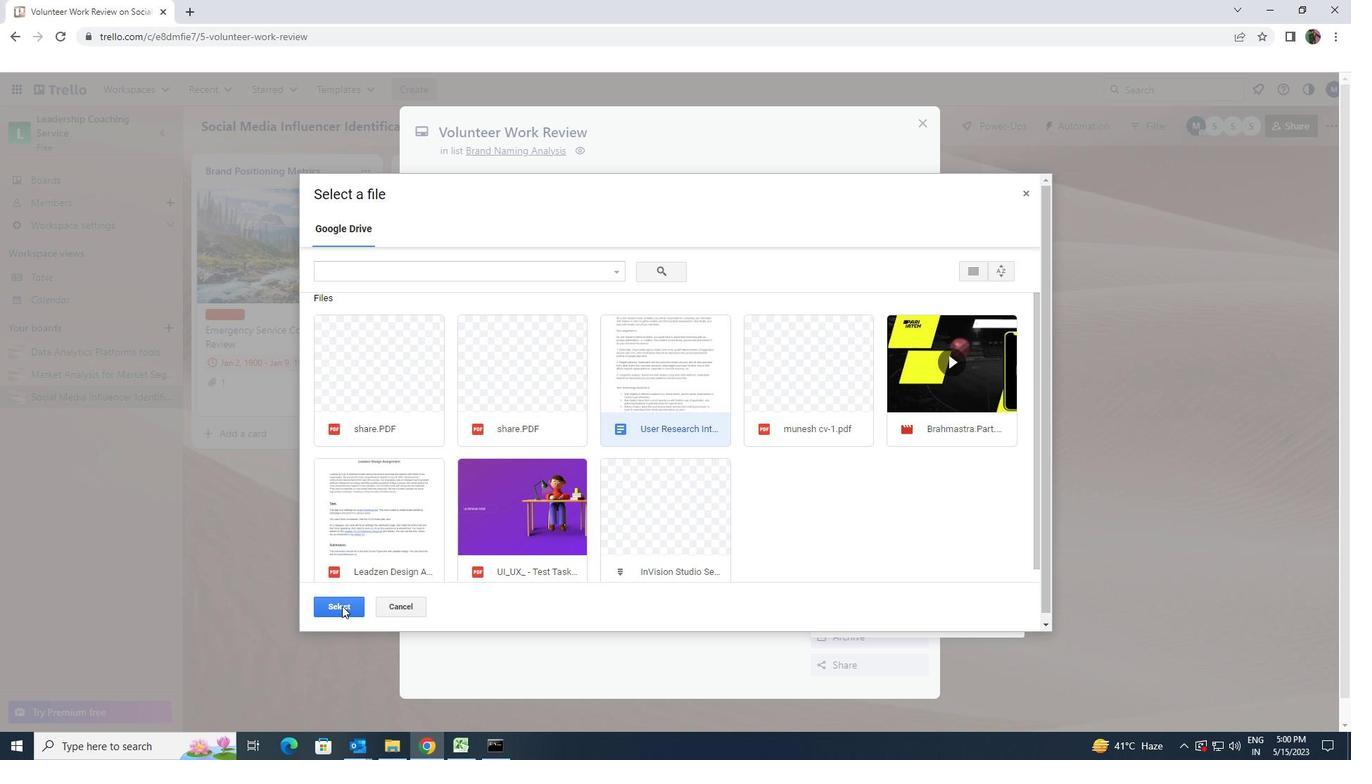 
Action: Mouse moved to (506, 294)
Screenshot: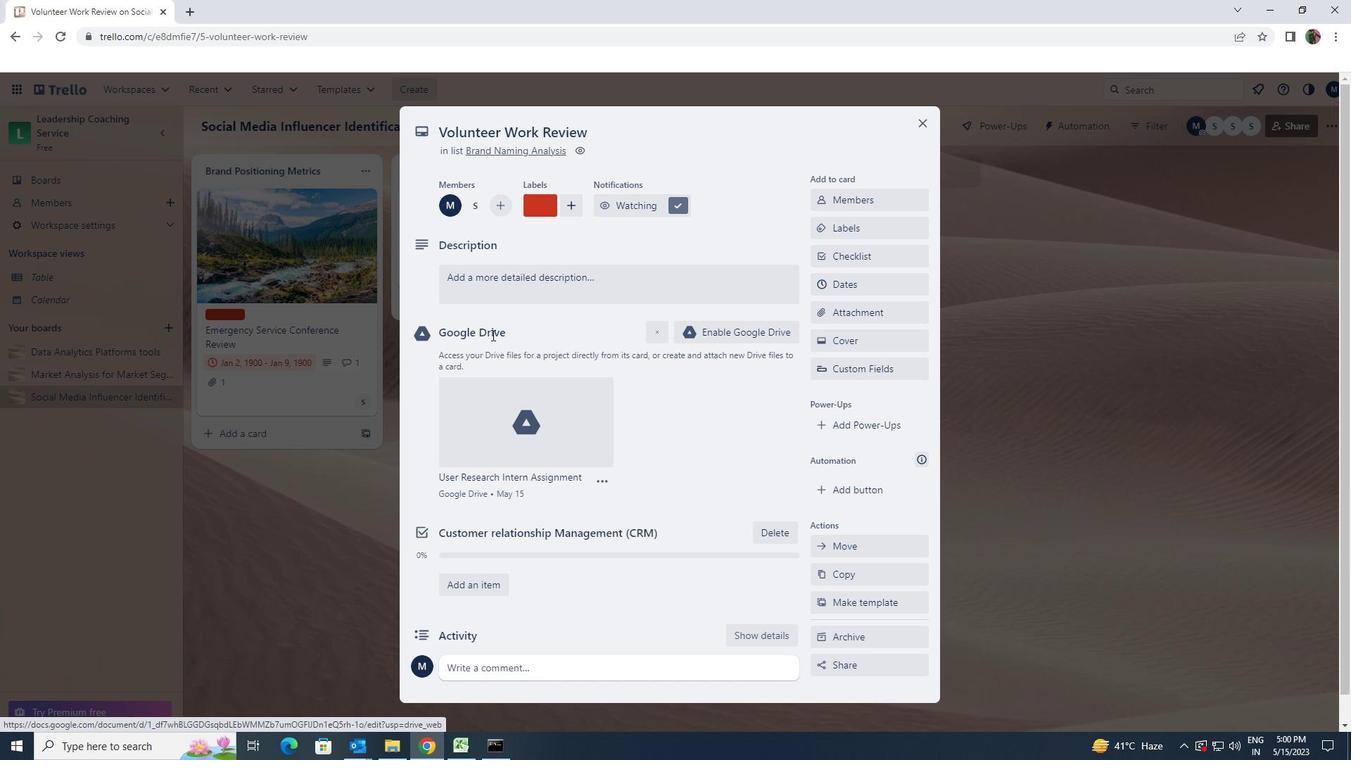 
Action: Mouse pressed left at (506, 294)
Screenshot: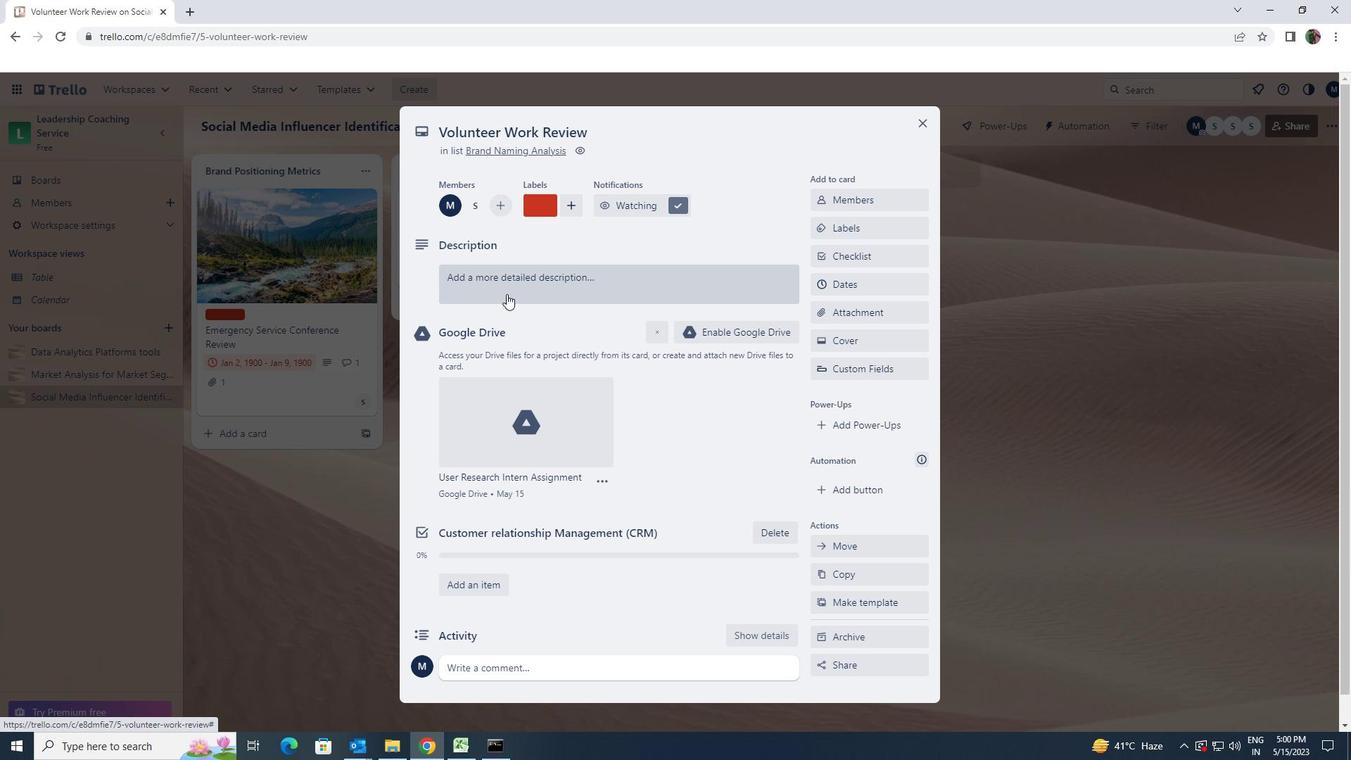 
Action: Key pressed <Key.shift>RESEARCH<Key.space>AND<Key.space>DEVELOP<Key.space>NEW<Key.space>SERVICE<Key.space>DELIVERY<Key.space>PROCESS<Key.space>
Screenshot: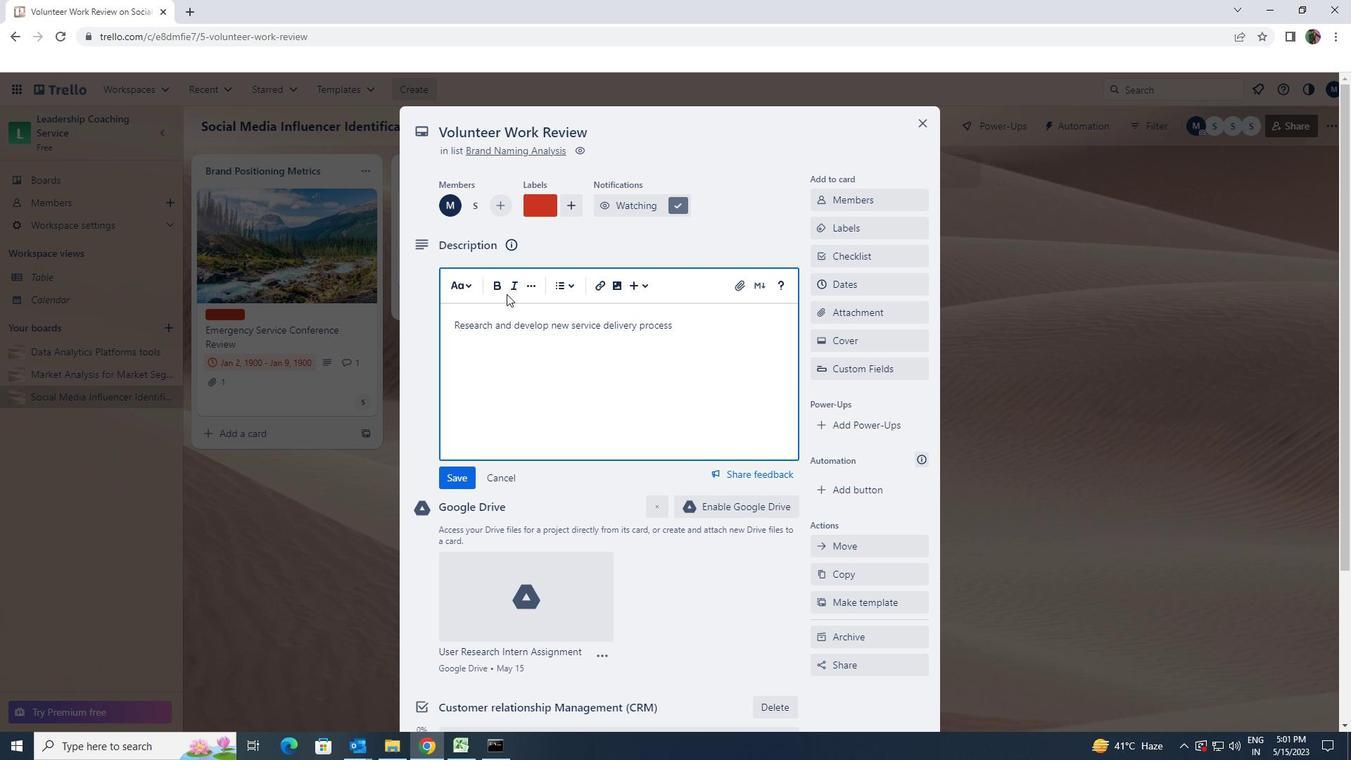 
Action: Mouse moved to (453, 471)
Screenshot: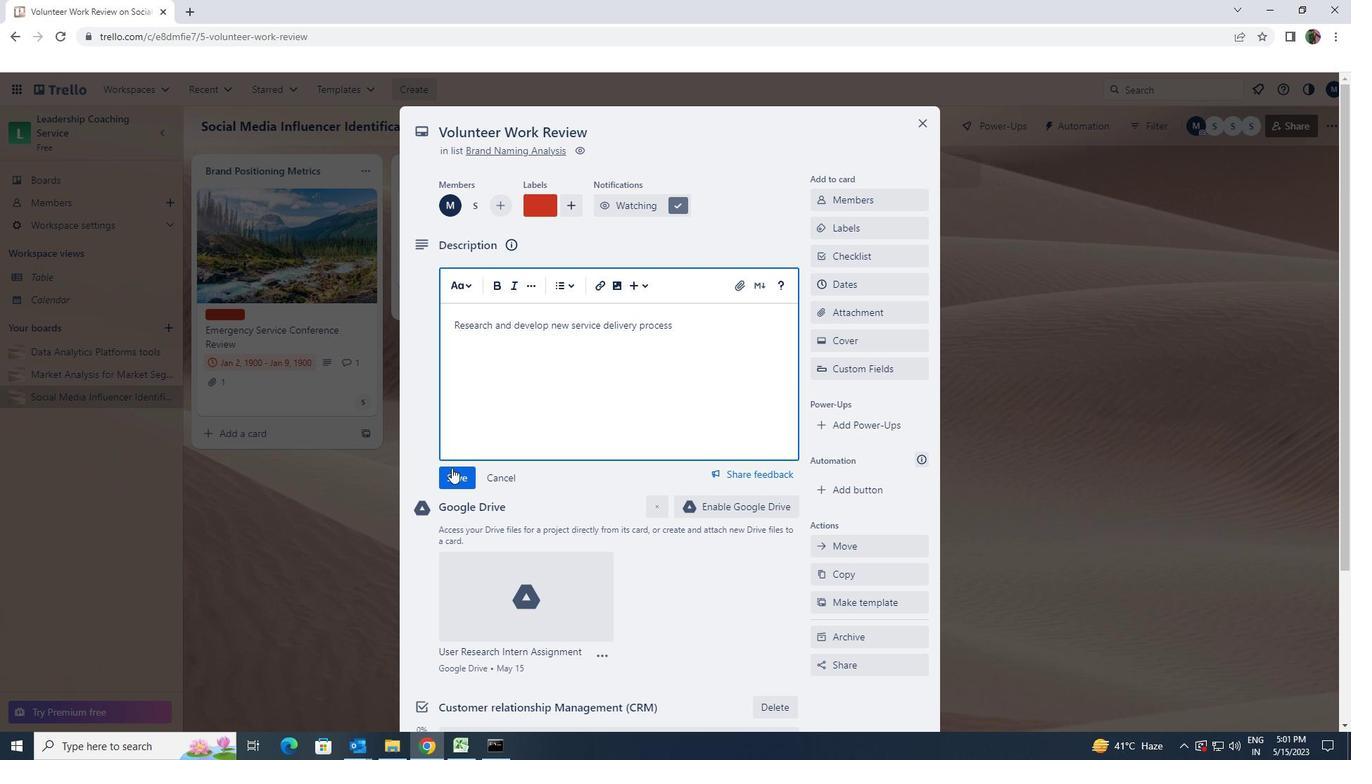 
Action: Mouse pressed left at (453, 471)
Screenshot: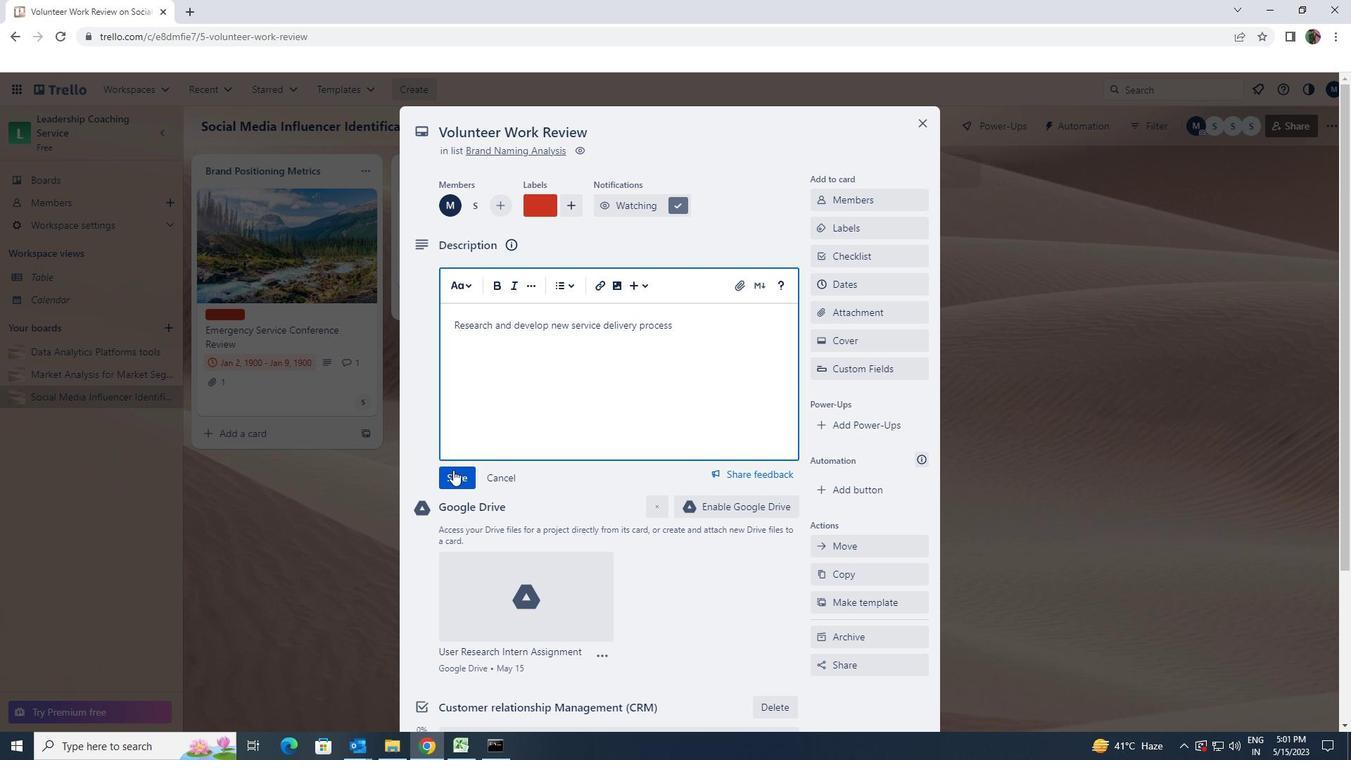 
Action: Mouse moved to (454, 472)
Screenshot: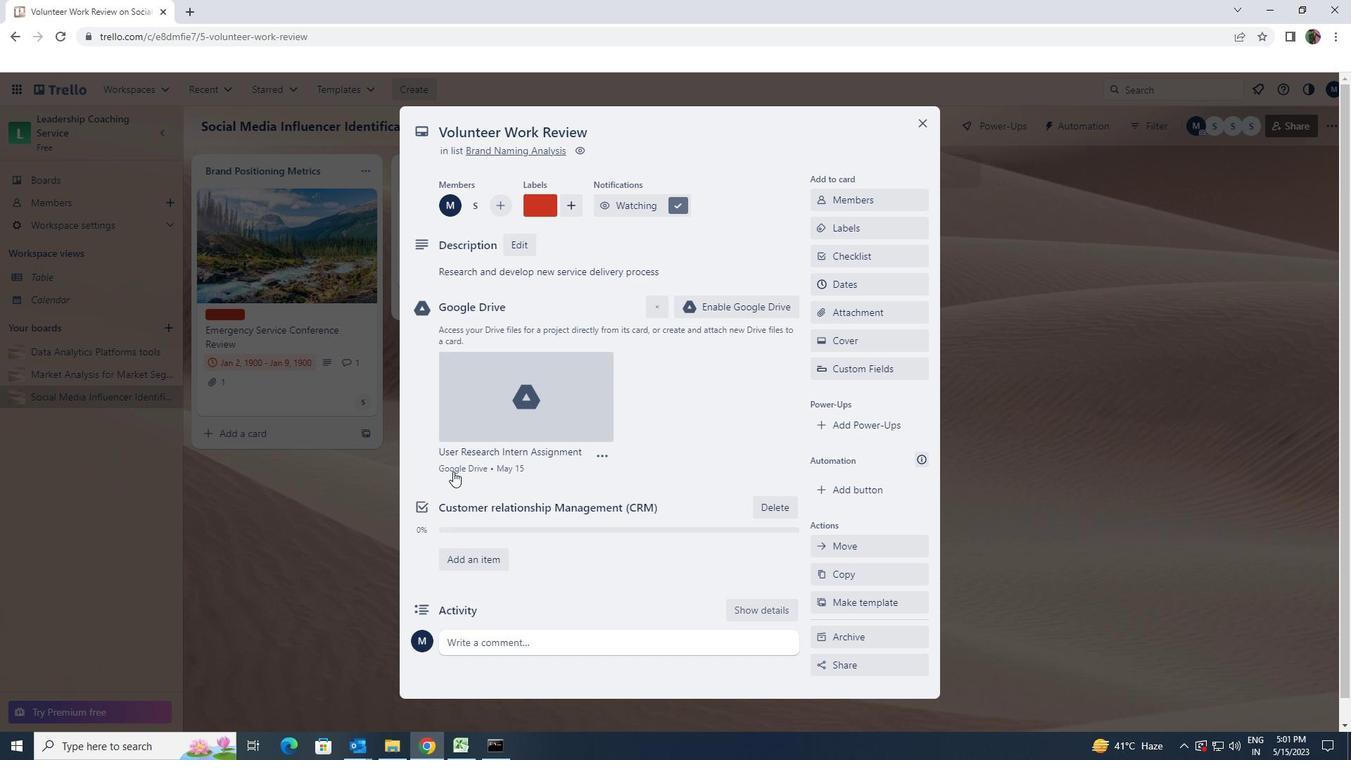 
Action: Mouse scrolled (454, 471) with delta (0, 0)
Screenshot: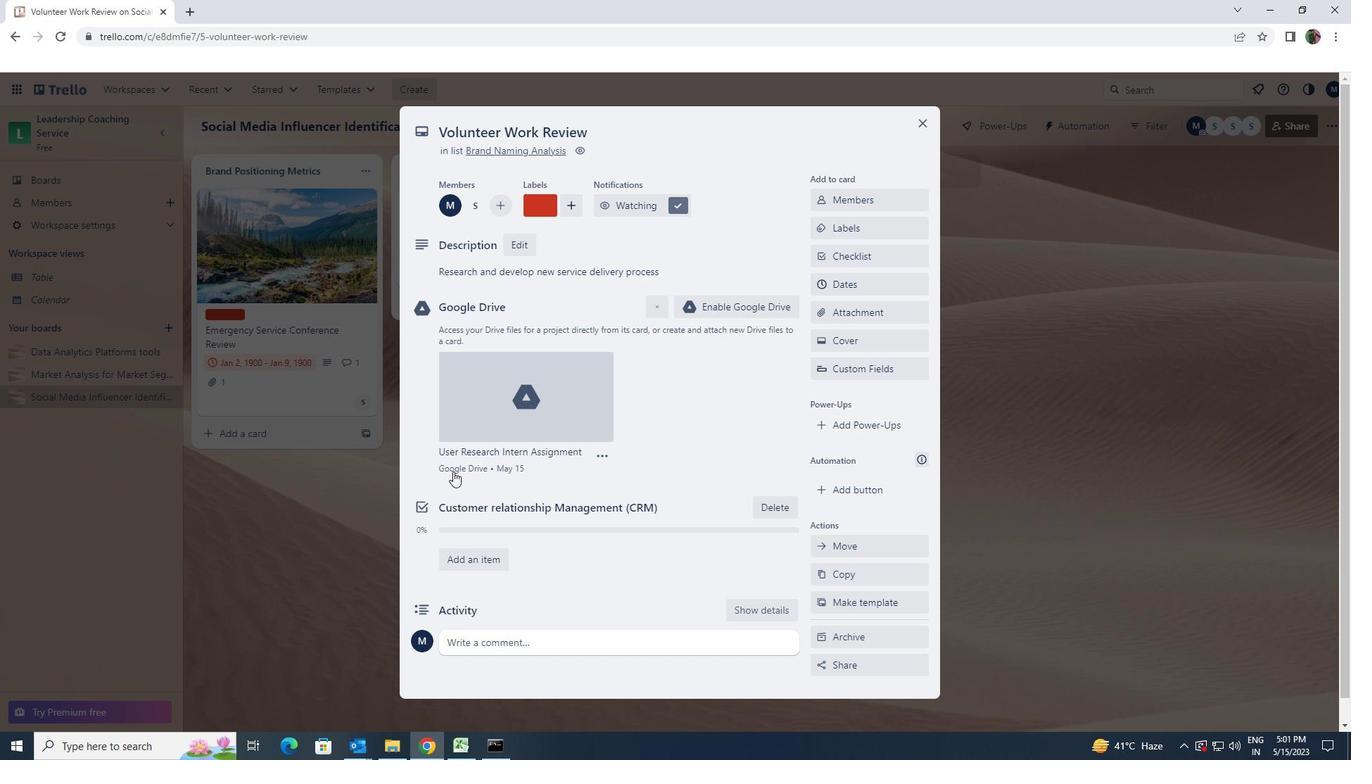 
Action: Mouse scrolled (454, 471) with delta (0, 0)
Screenshot: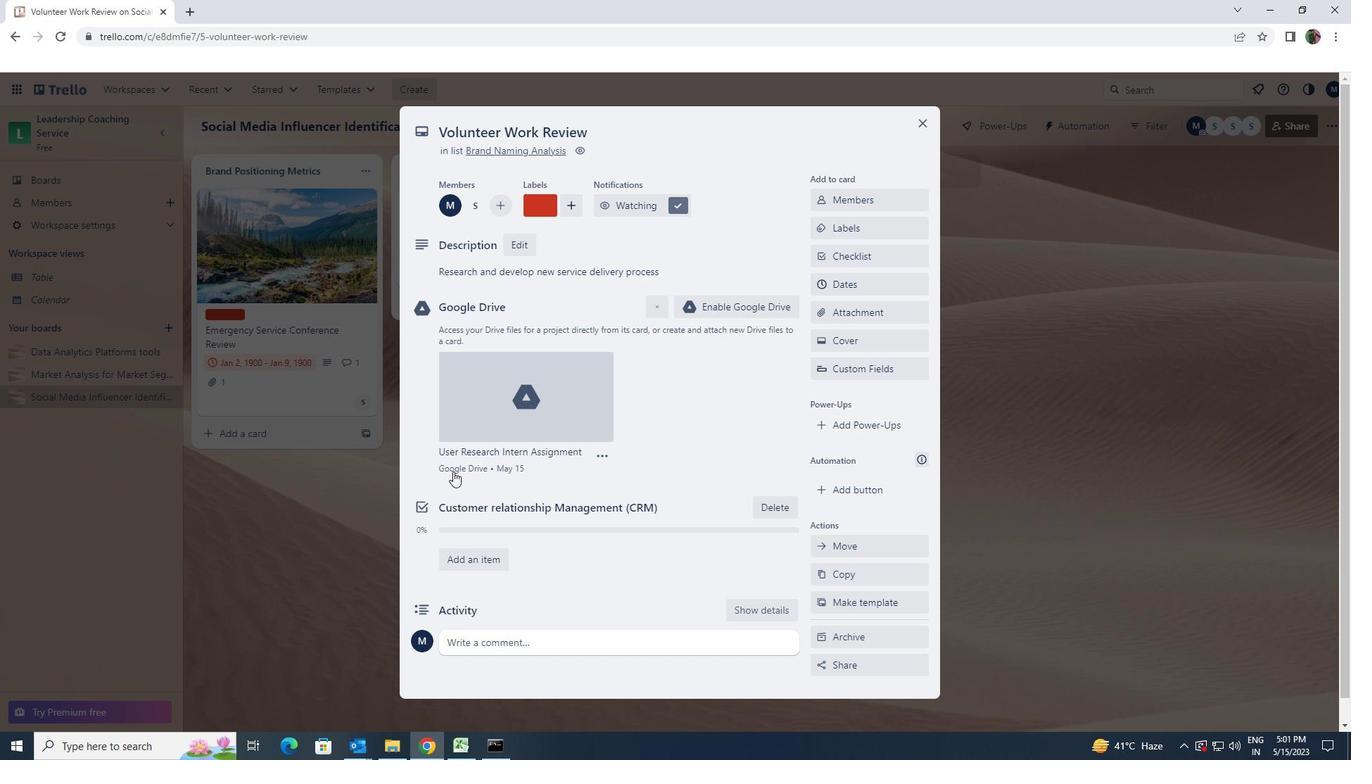 
Action: Mouse moved to (494, 619)
Screenshot: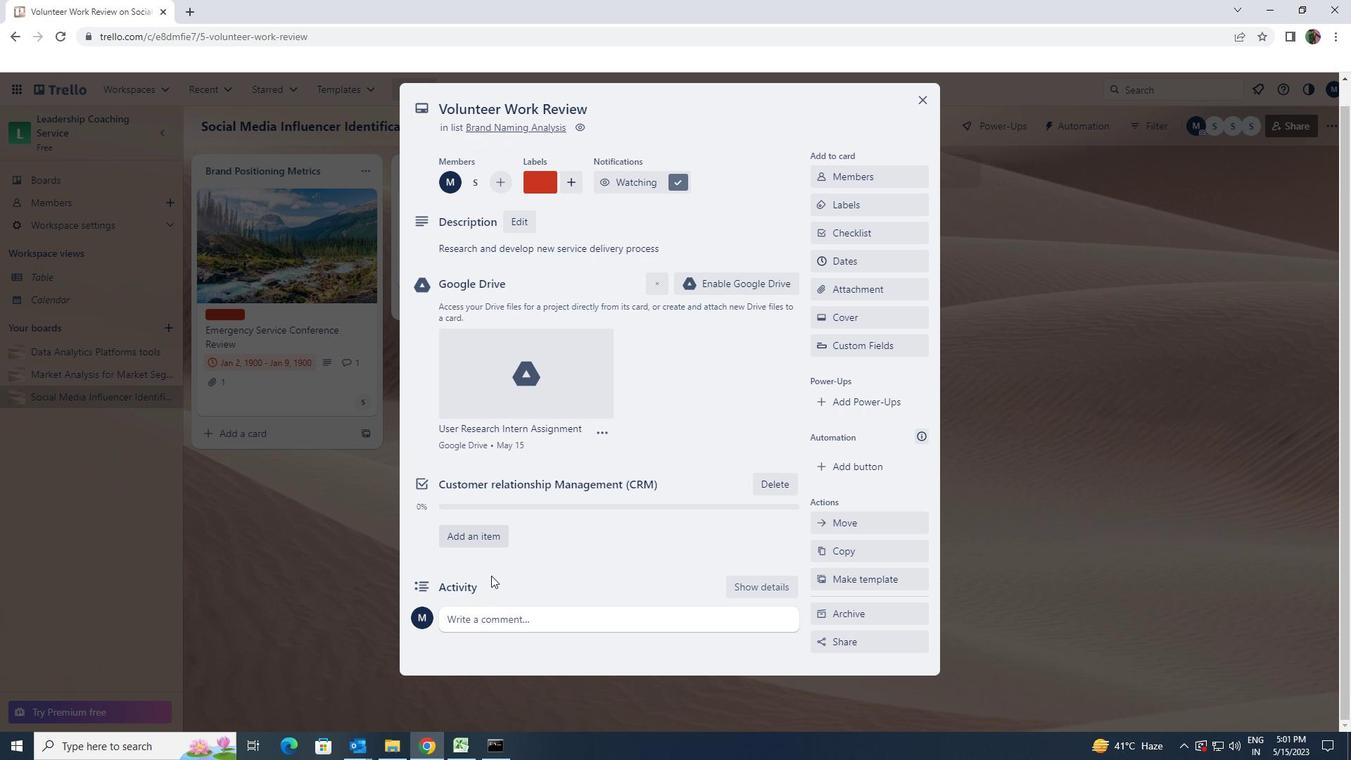 
Action: Mouse pressed left at (494, 619)
Screenshot: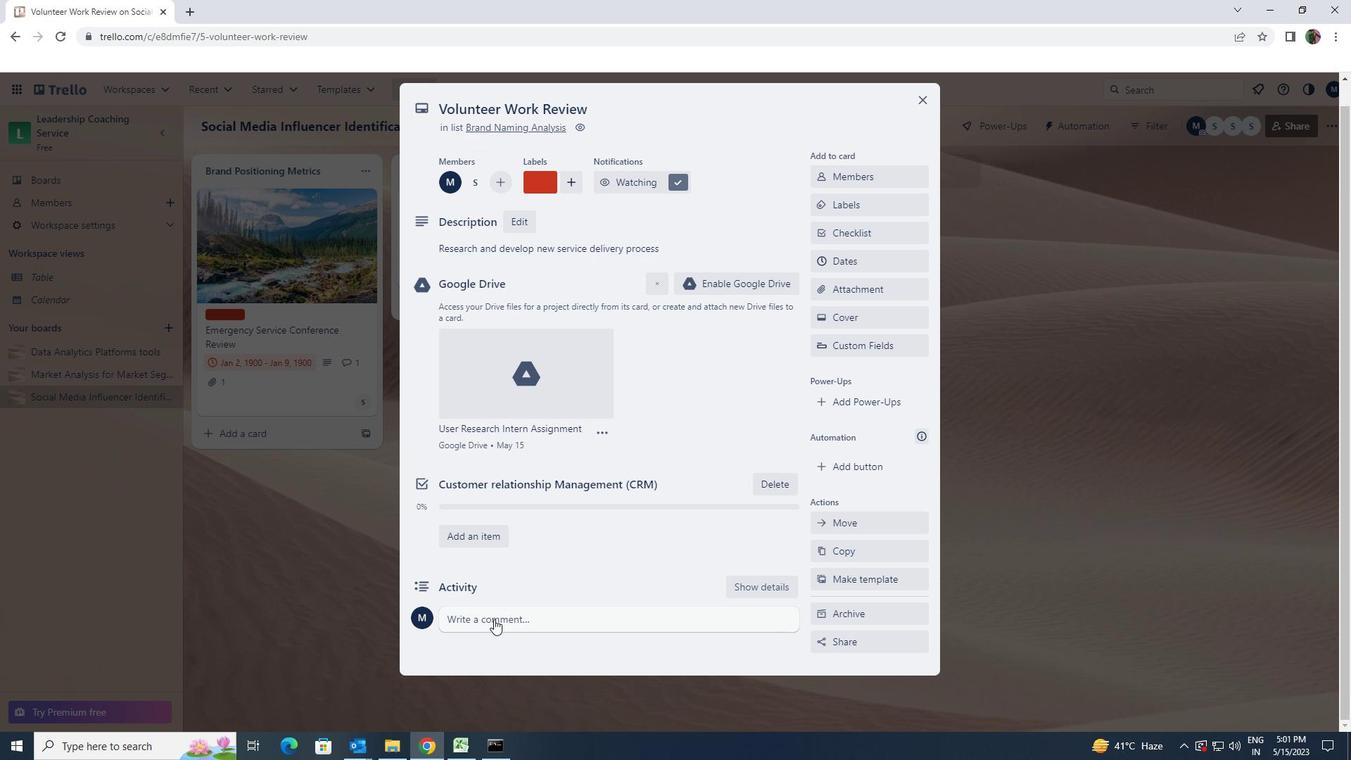 
Action: Key pressed <Key.shift><Key.shift><Key.shift><Key.shift><Key.shift><Key.shift><Key.shift><Key.shift>THIS<Key.space>TS<Key.backspace>AG<Key.backspace>SK<Key.space>REUIRES<Key.space>US<Key.space>TO<Key.space>BE<Key.space>DETAIL<Key.space>ORIENTEND<Key.space><Key.backspace><Key.backspace><Key.backspace><Key.backspace><Key.backspace><Key.backspace>NTEND<Key.space><Key.backspace><Key.backspace><Key.backspace><Key.backspace>ED<Key.space>AND<Key.space>METICULOUS<Key.space>ENSURING<Key.space>THAT<Key.space>WE<Key.space>DO<Key.space>NOT<Key.space>OVERLOOK<Key.space>ANYTHING<Key.space>IMPORTANT
Screenshot: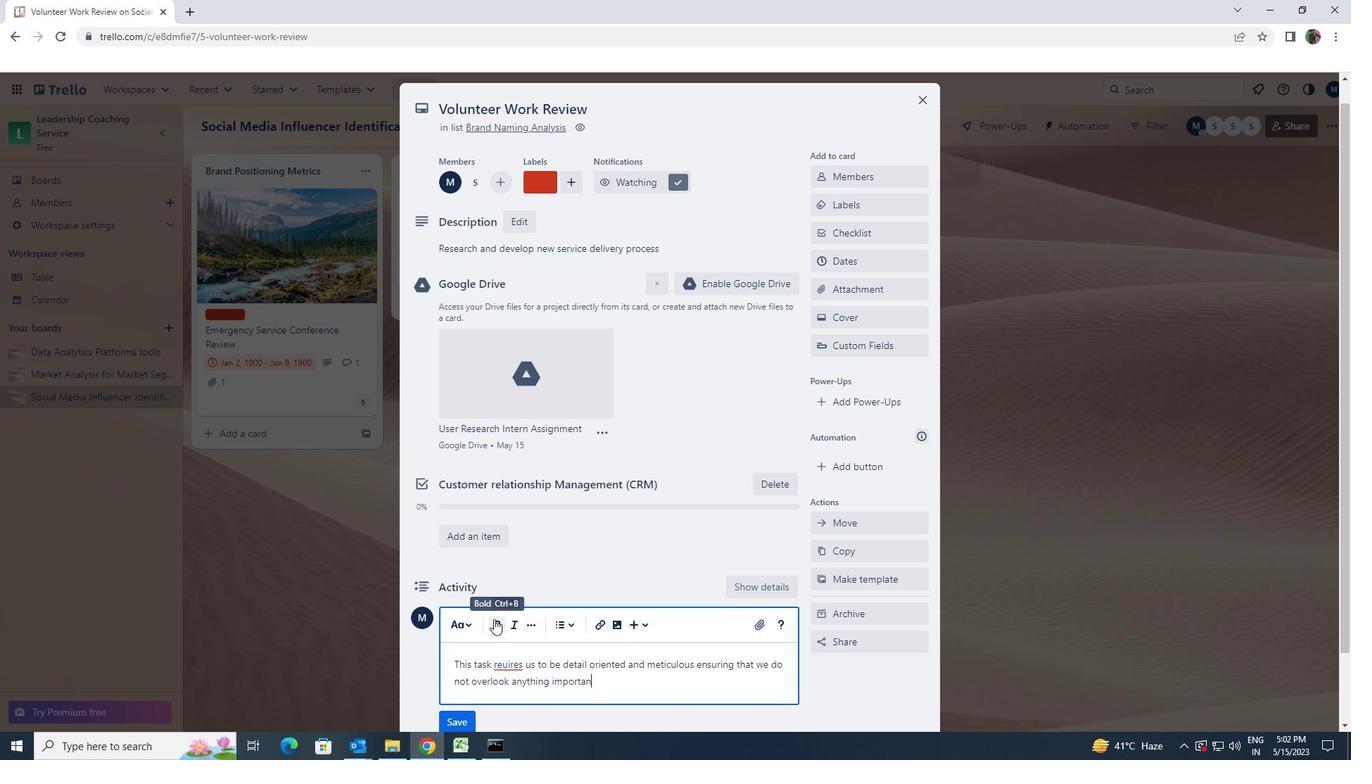 
Action: Mouse moved to (464, 713)
Screenshot: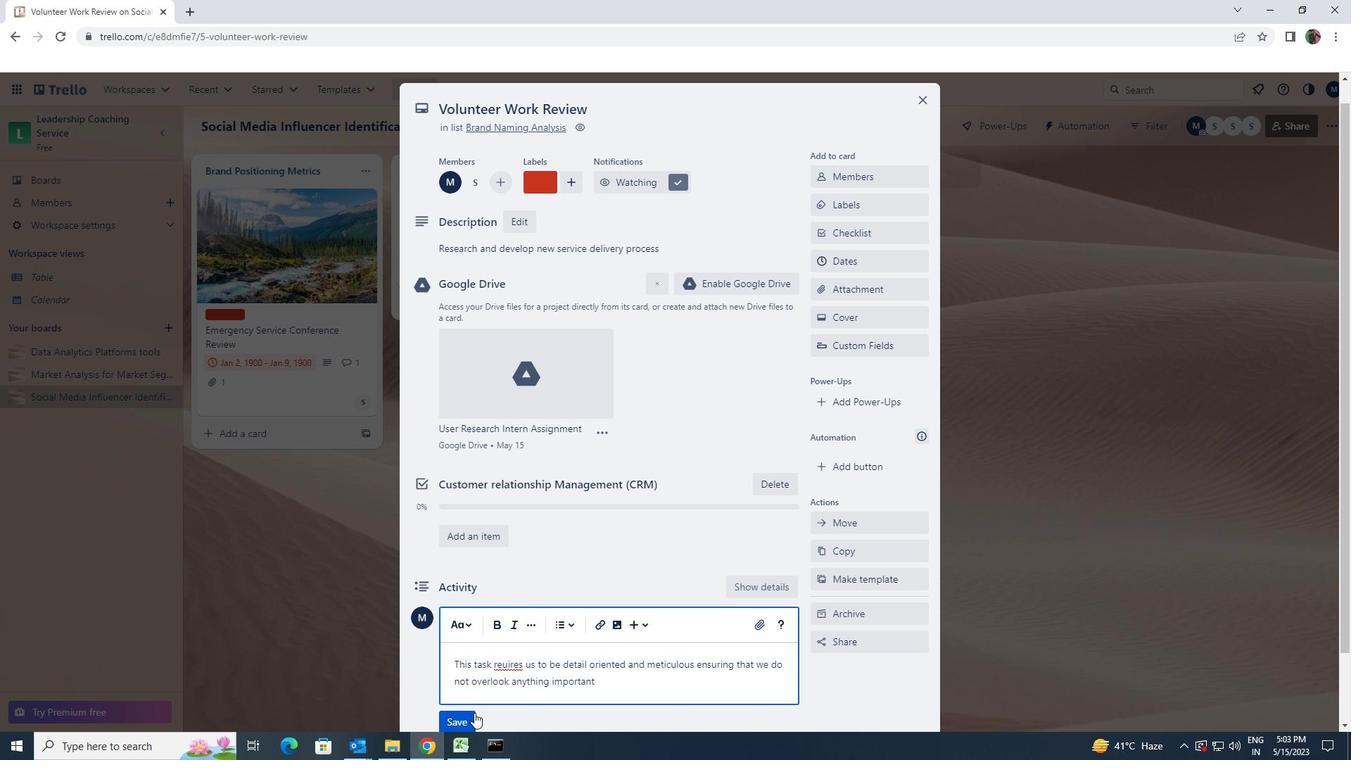 
Action: Mouse pressed left at (464, 713)
Screenshot: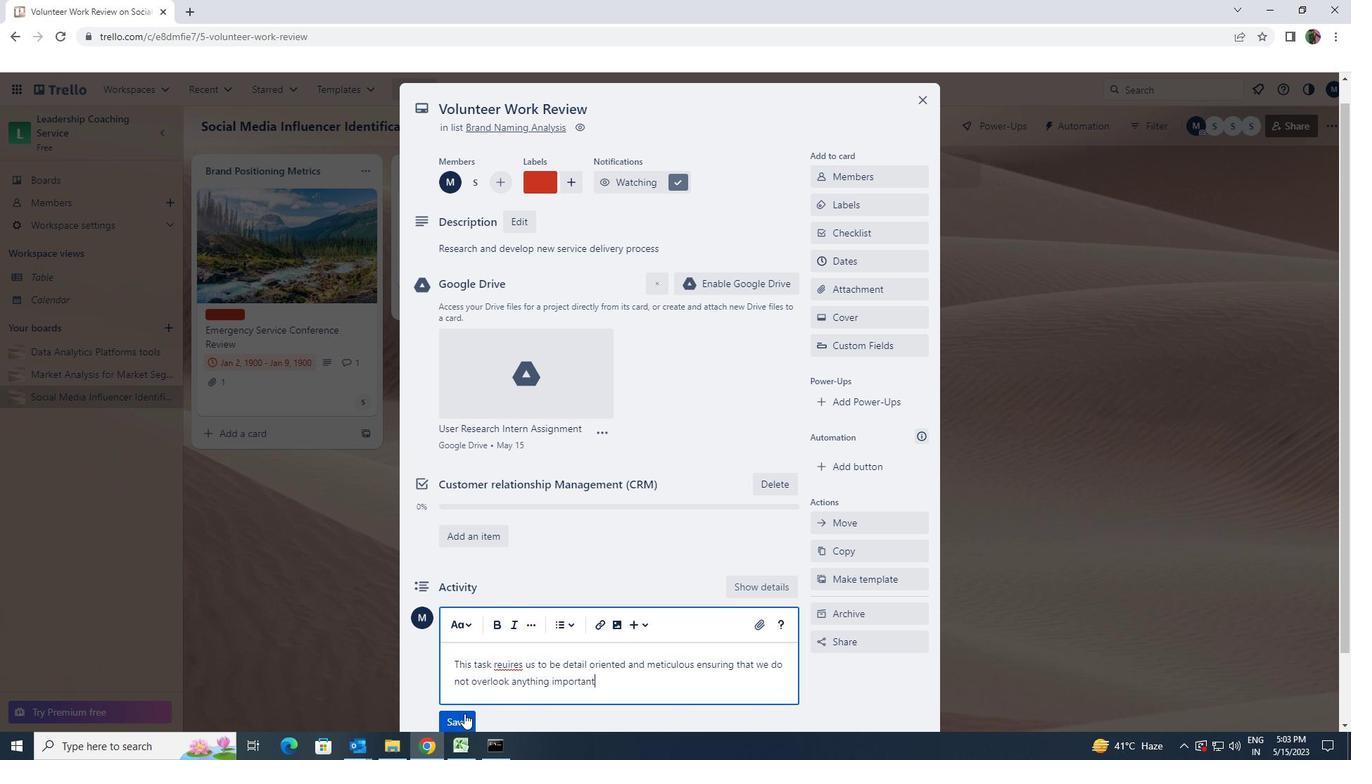 
Action: Mouse moved to (831, 266)
Screenshot: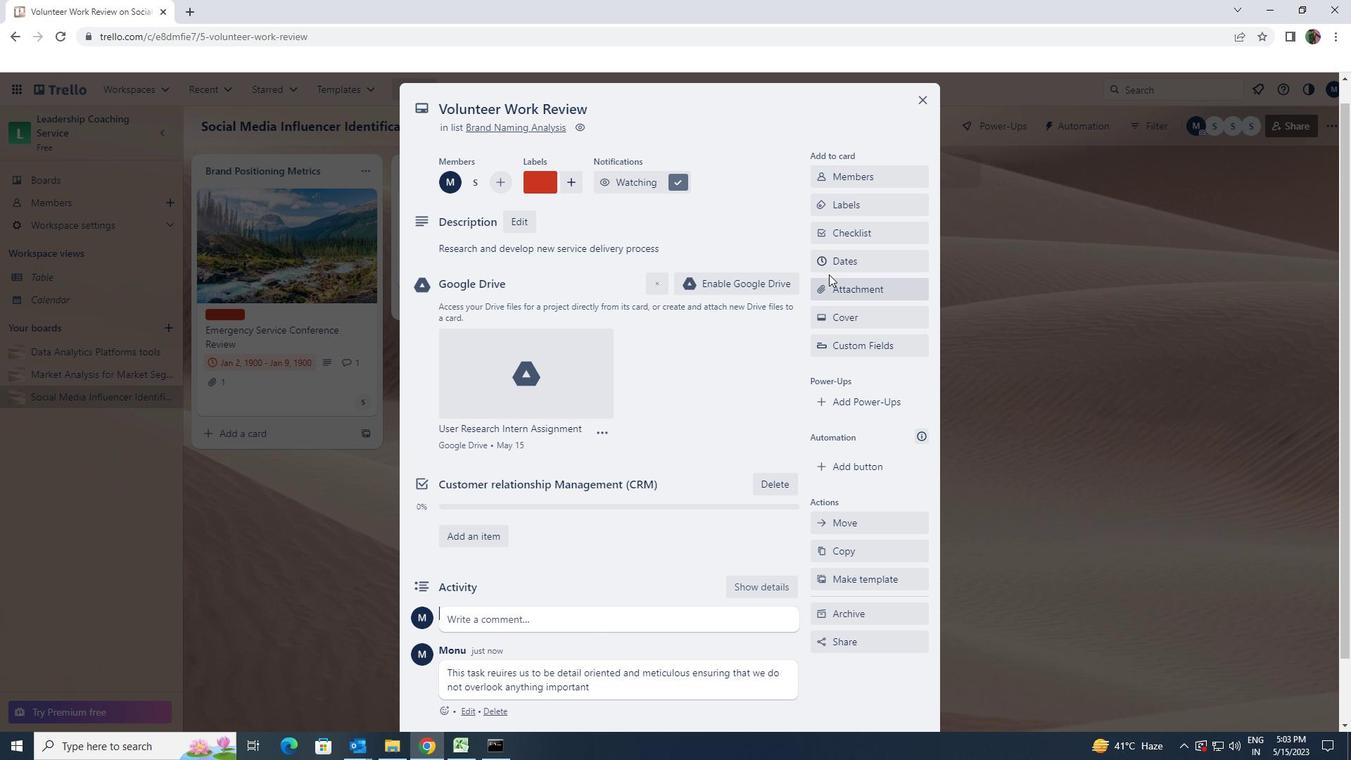 
Action: Mouse pressed left at (831, 266)
Screenshot: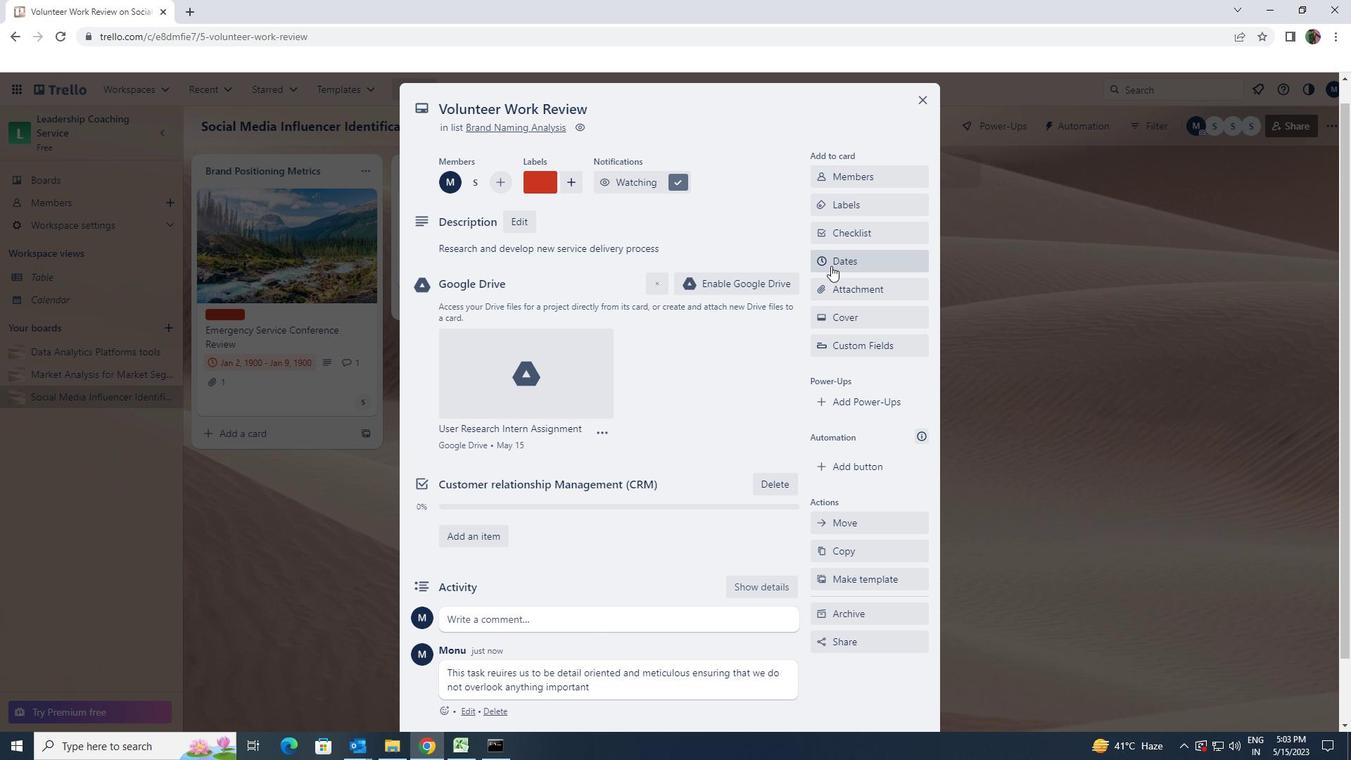
Action: Mouse moved to (824, 378)
Screenshot: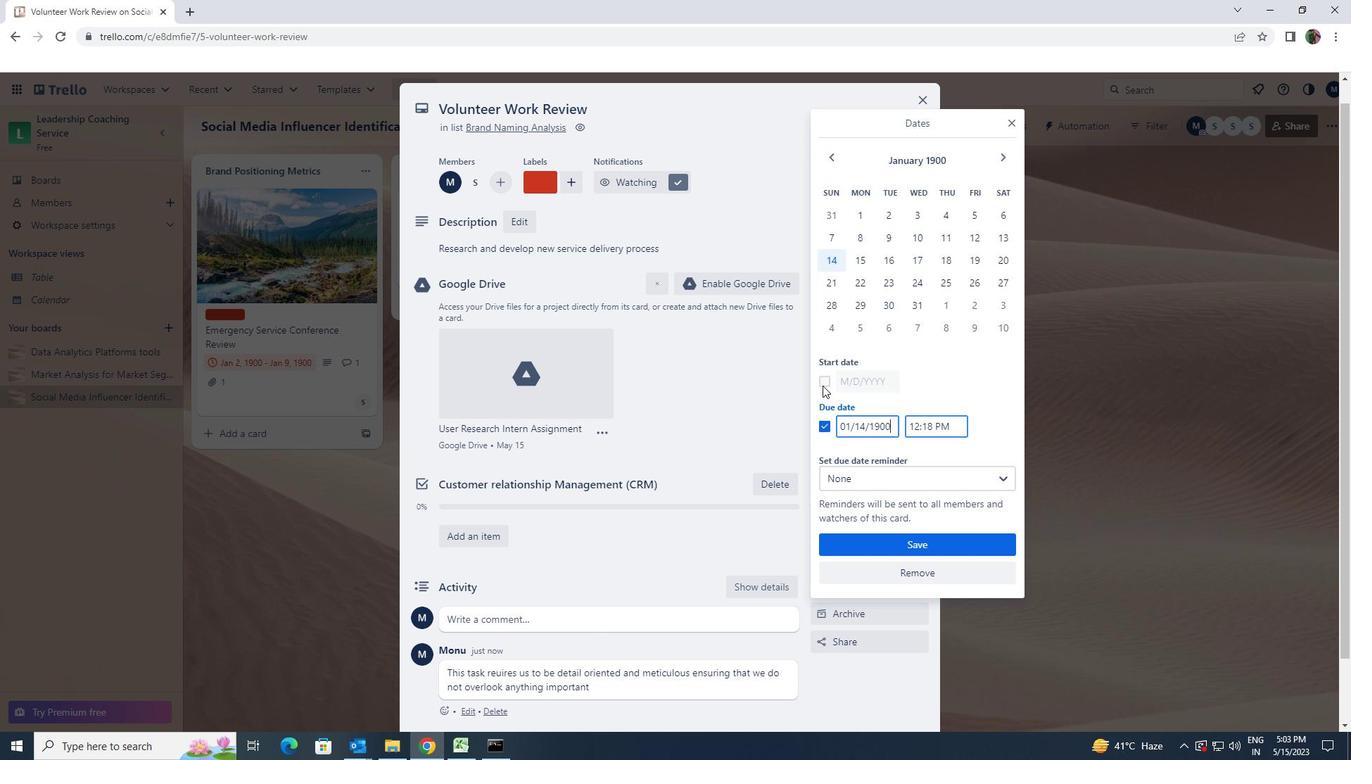 
Action: Mouse pressed left at (824, 378)
Screenshot: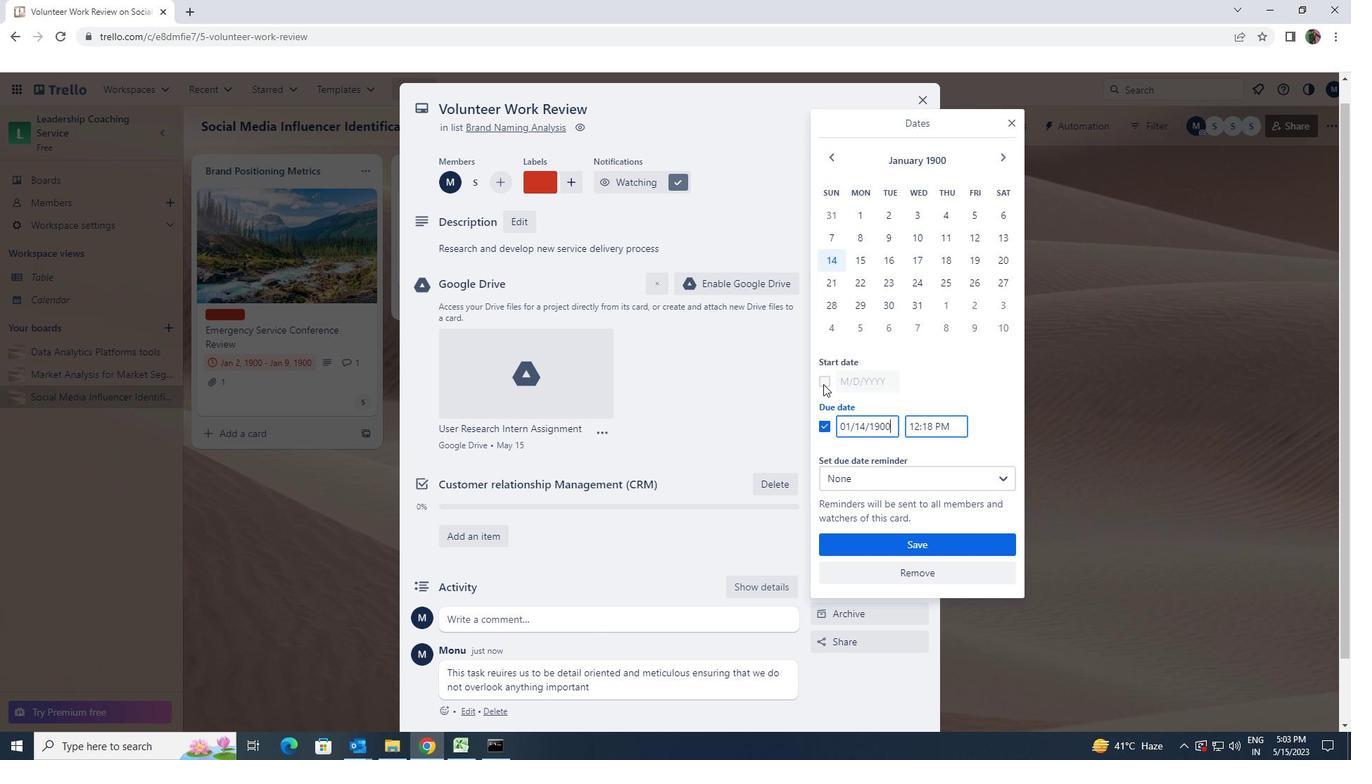 
Action: Mouse moved to (891, 383)
Screenshot: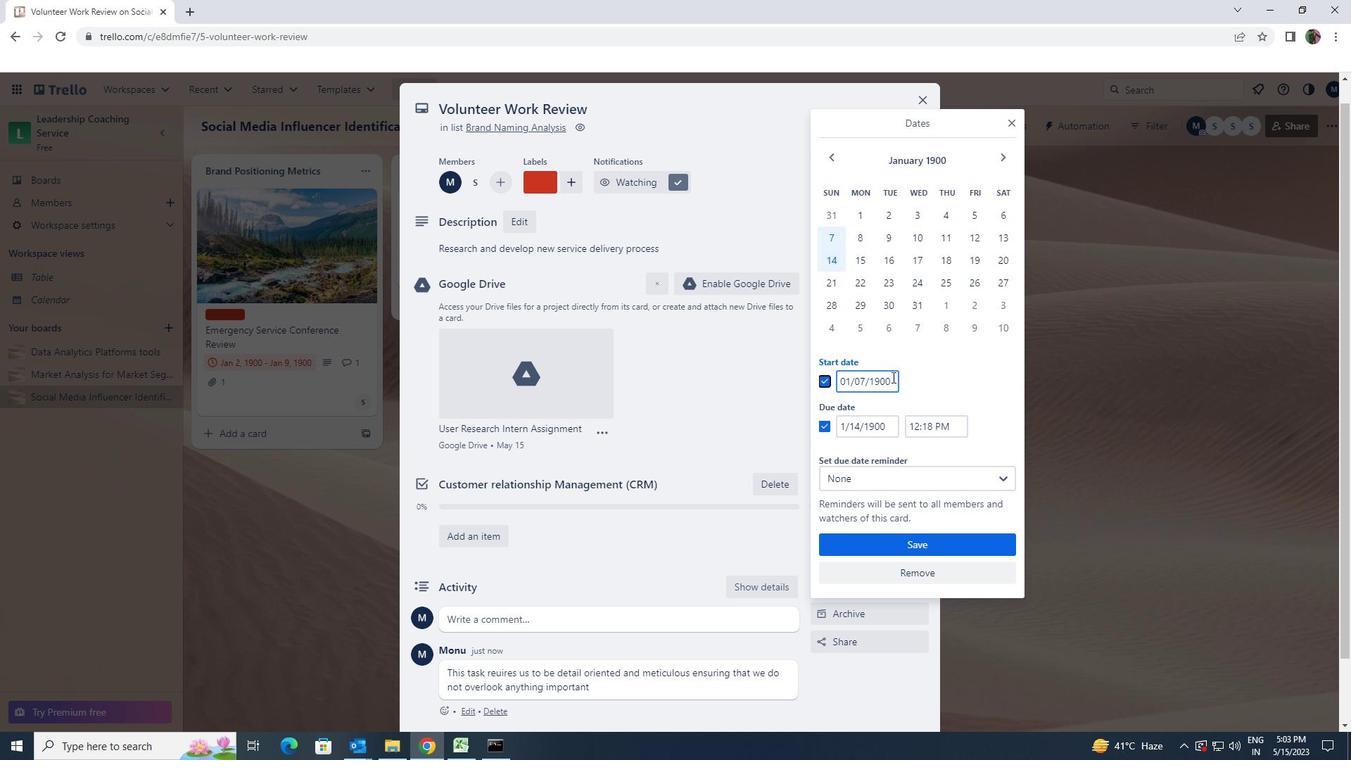 
Action: Mouse pressed left at (891, 383)
Screenshot: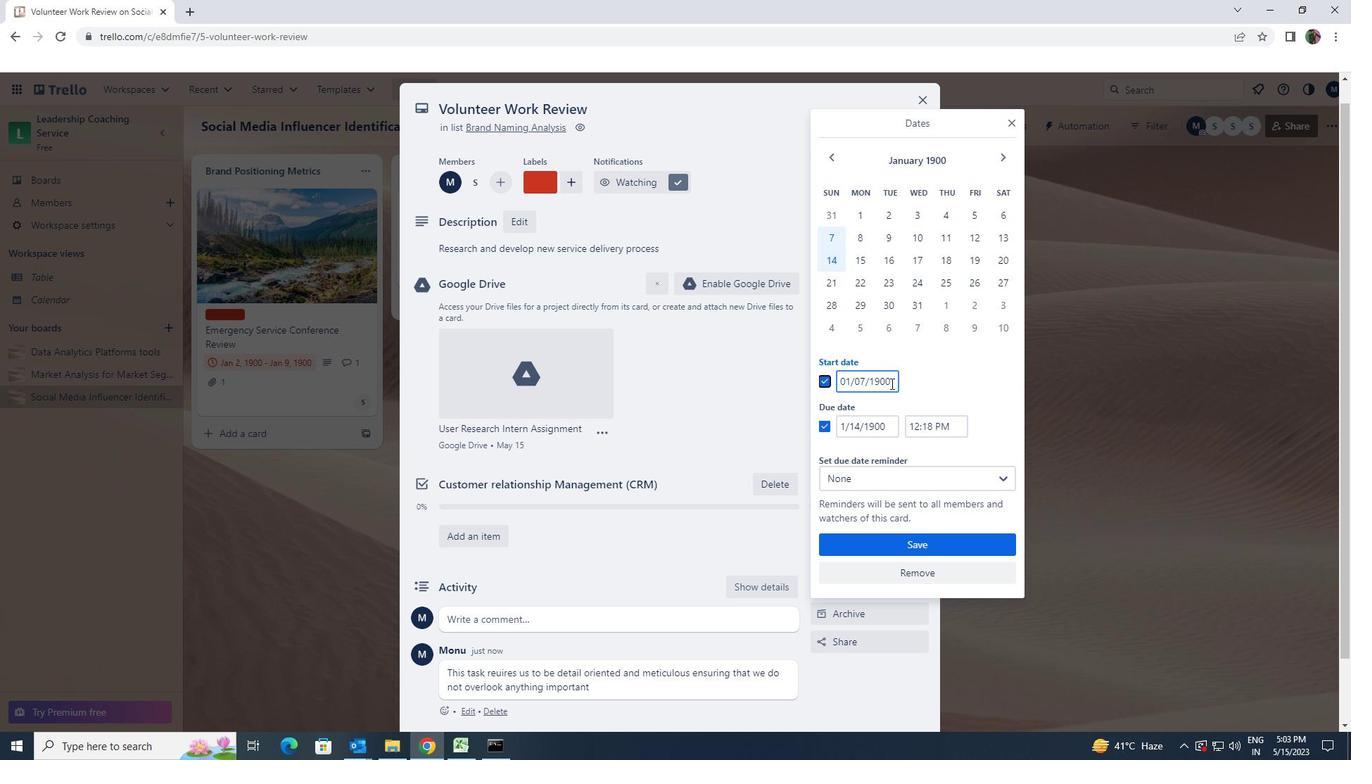 
Action: Mouse moved to (834, 385)
Screenshot: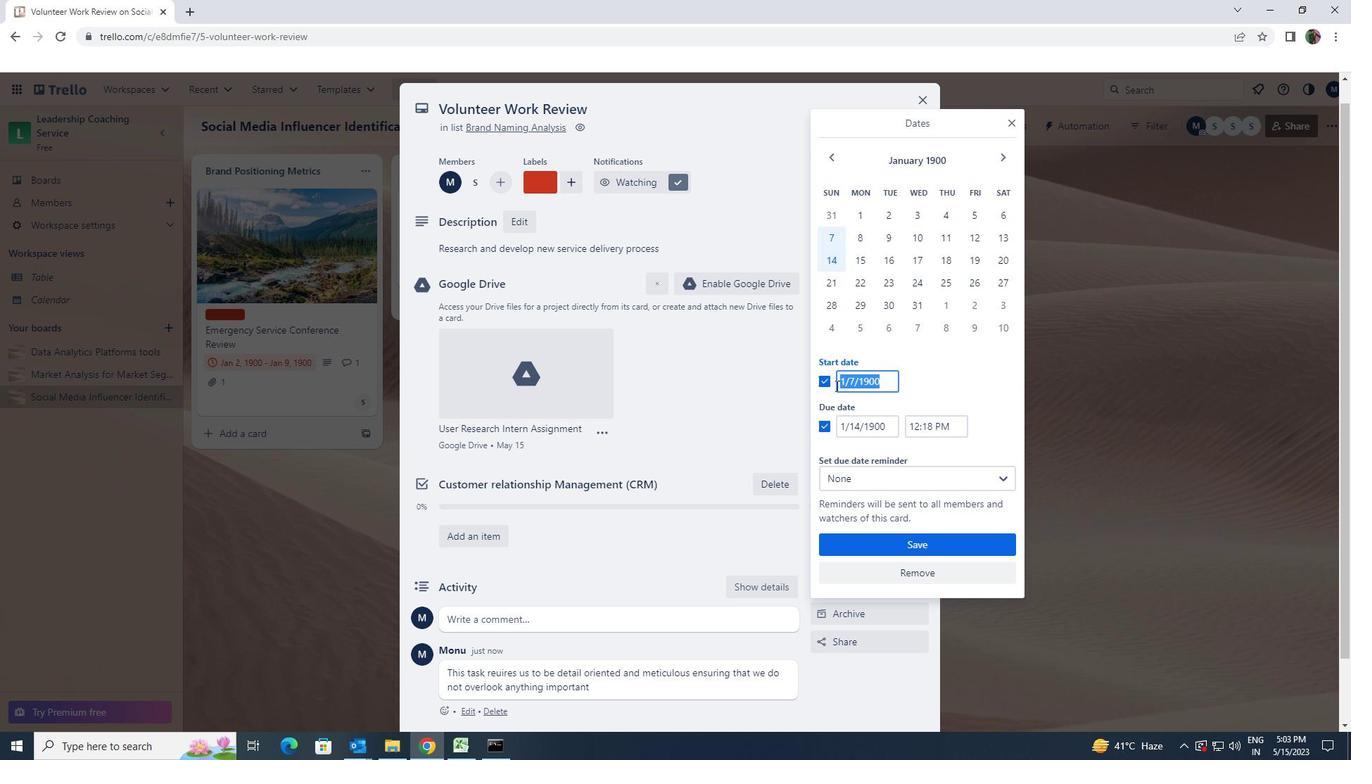 
Action: Key pressed 1/8/1900
Screenshot: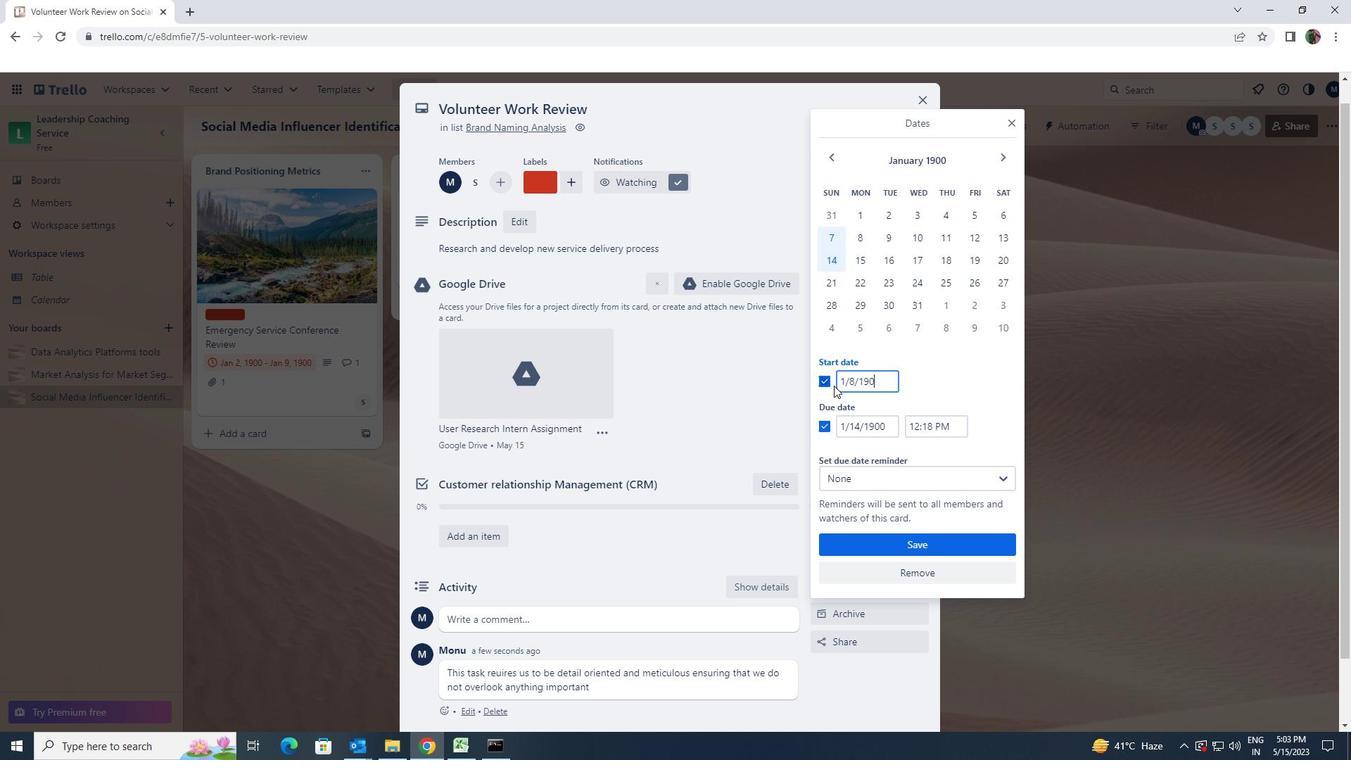 
Action: Mouse moved to (884, 427)
Screenshot: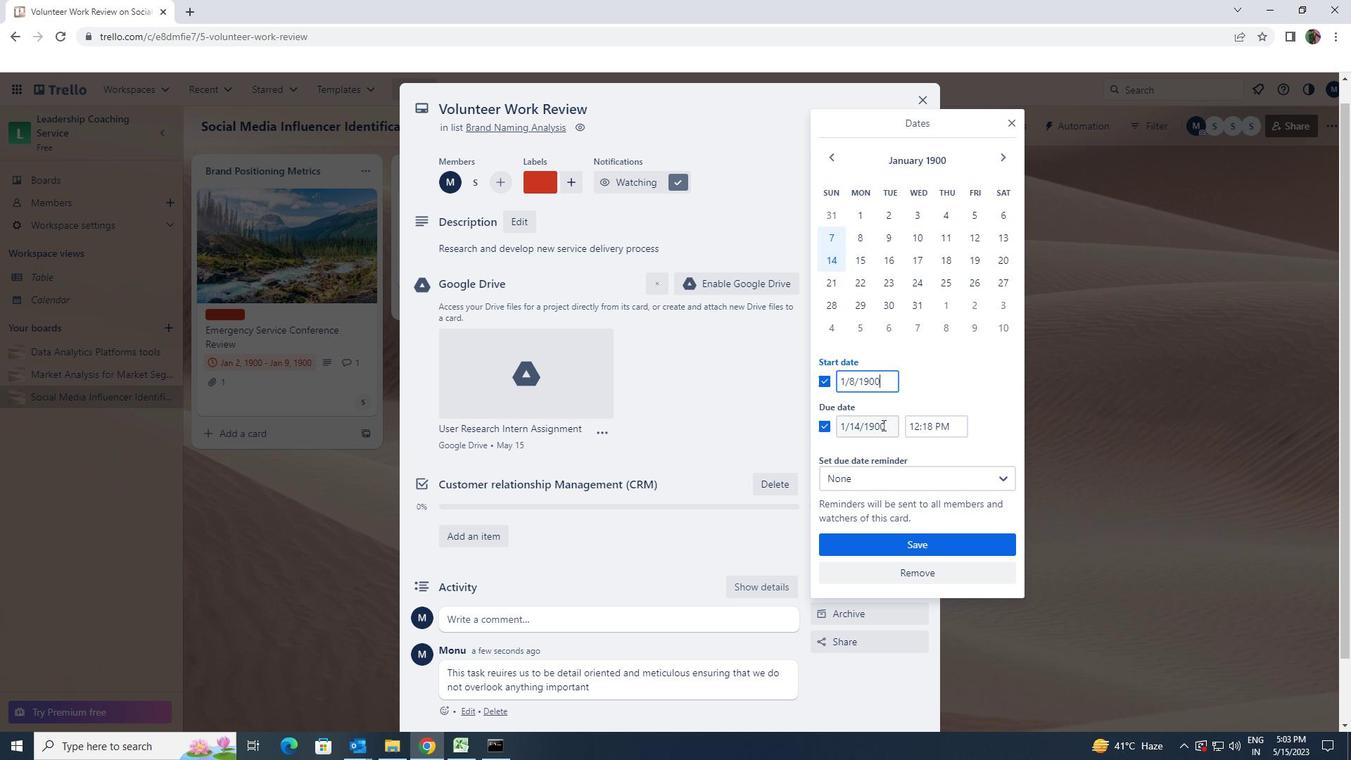 
Action: Mouse pressed left at (884, 427)
Screenshot: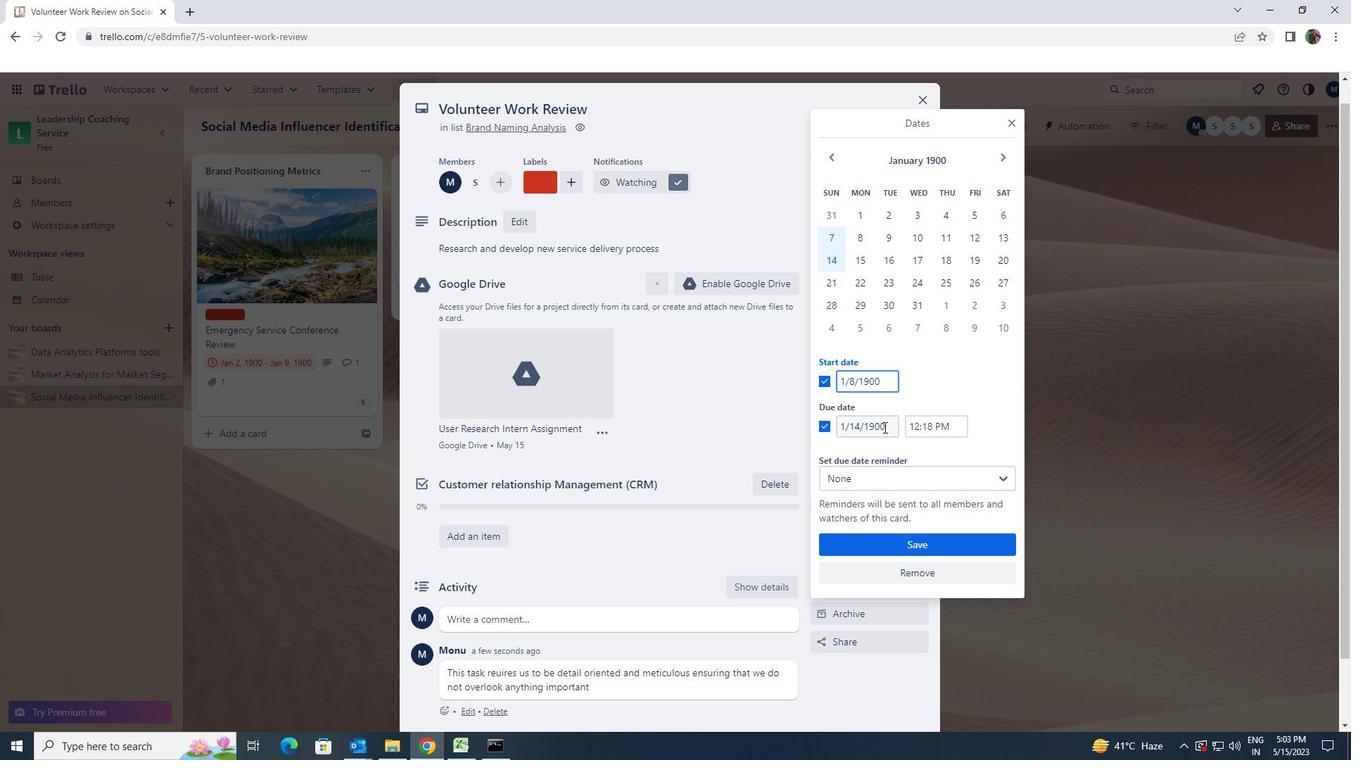 
Action: Mouse moved to (836, 429)
Screenshot: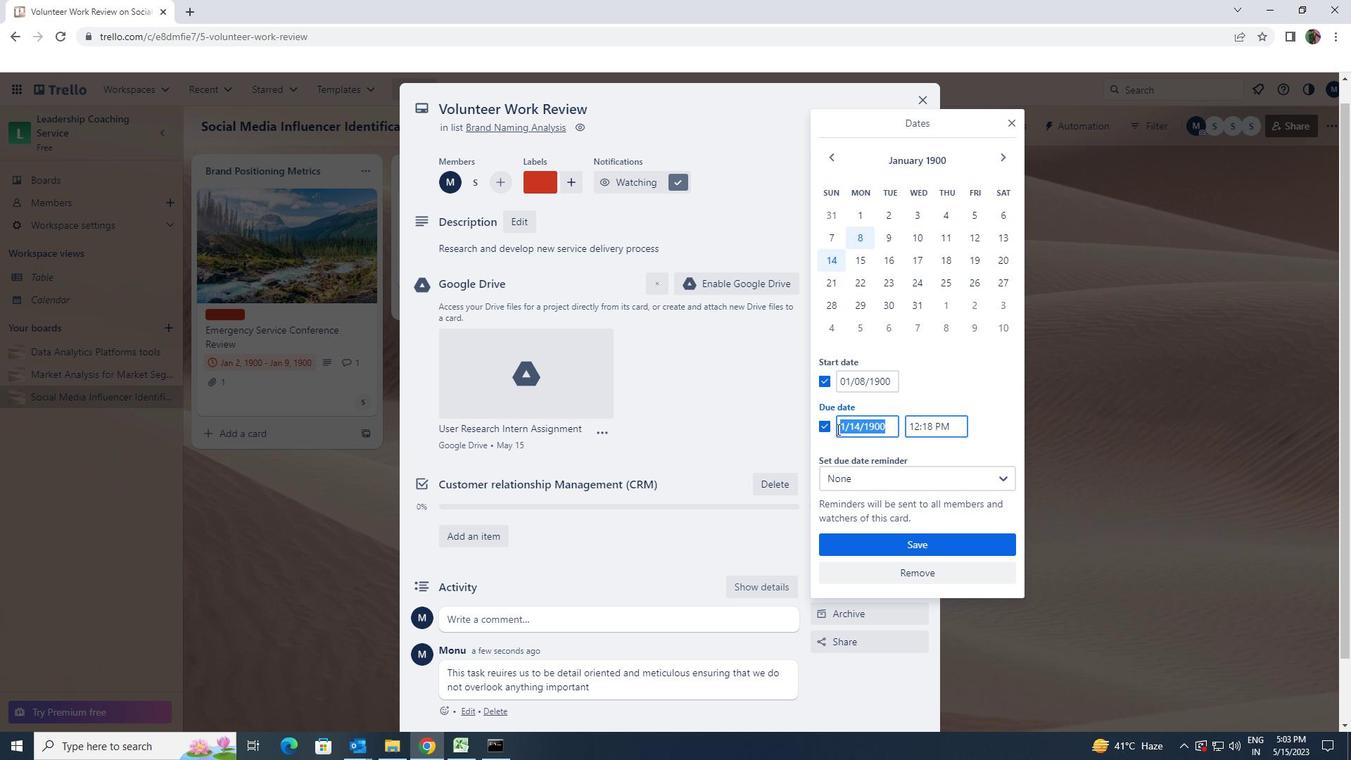 
Action: Key pressed 1/15/1900
Screenshot: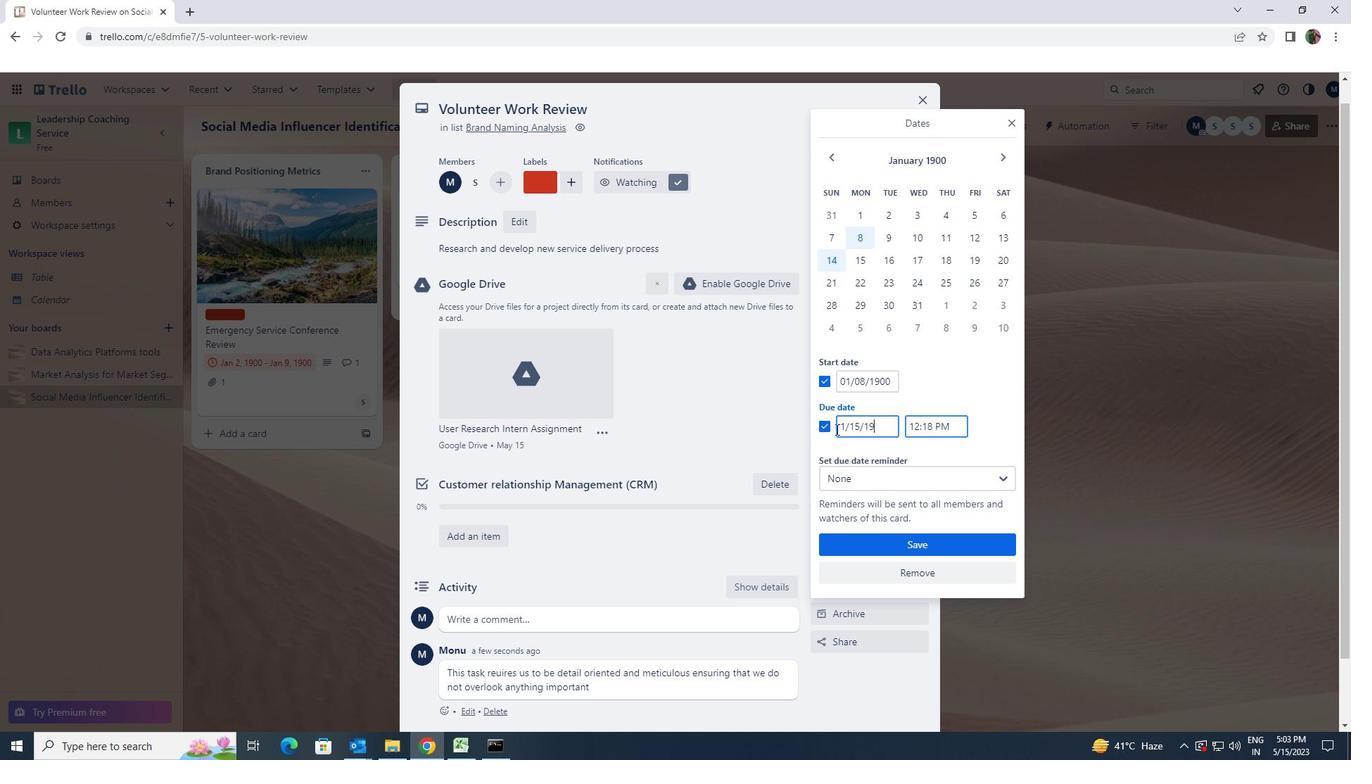 
Action: Mouse moved to (849, 538)
Screenshot: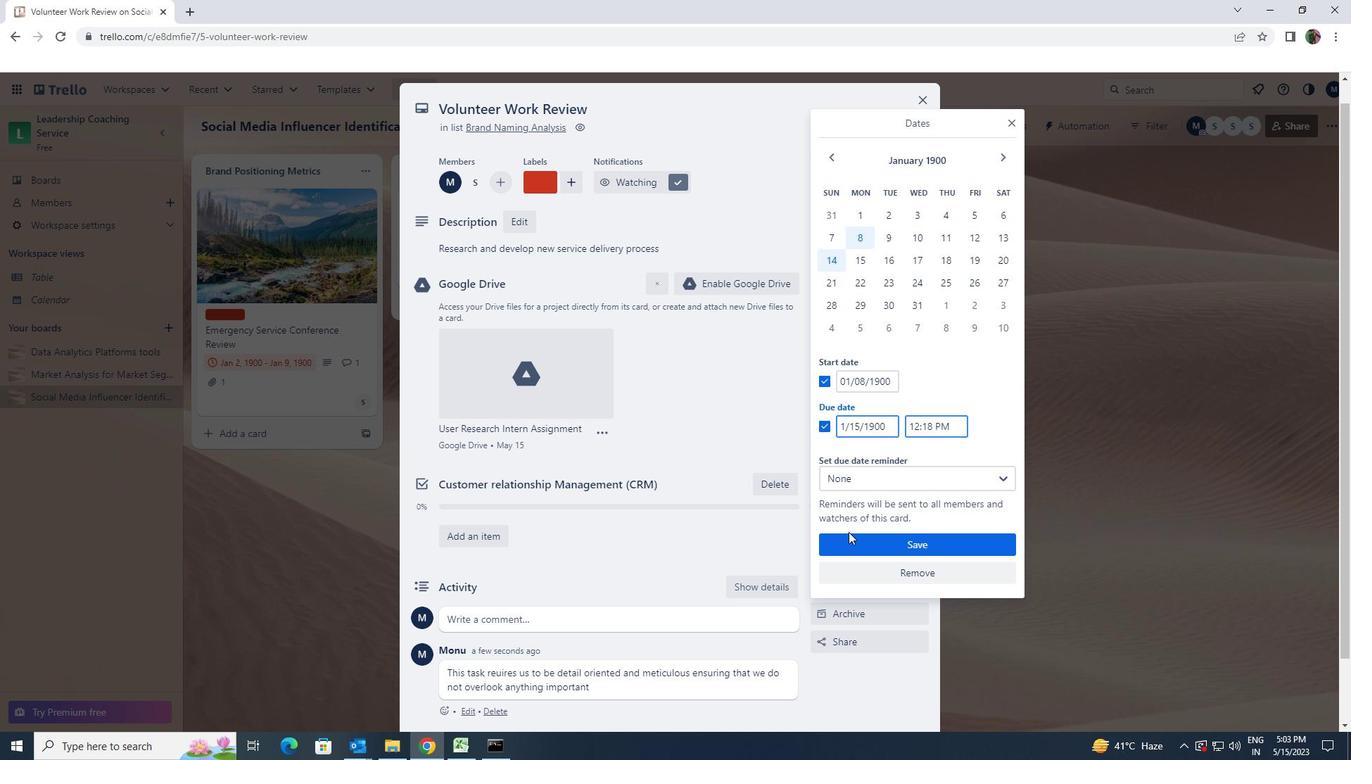 
Action: Mouse pressed left at (849, 538)
Screenshot: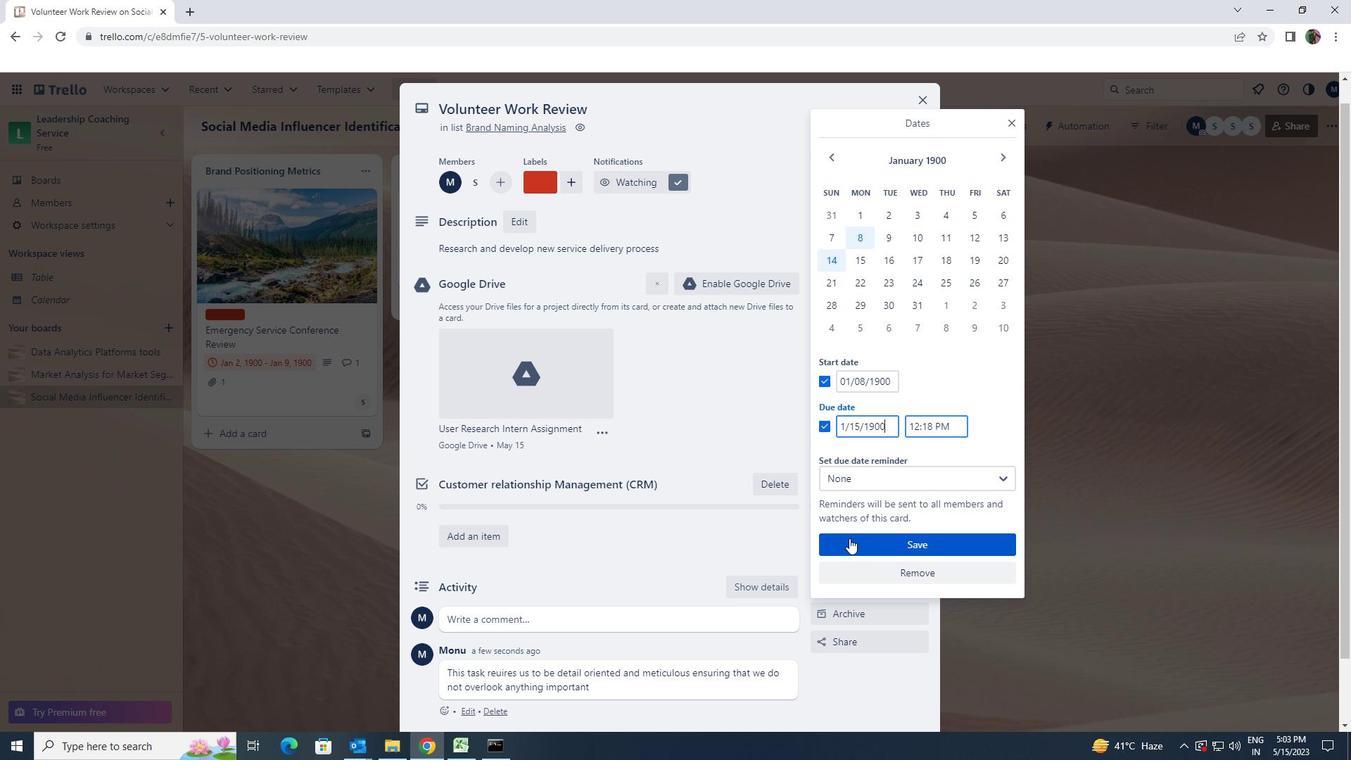 
